 Task: Look for space in Qufu, China from 8th August, 2023 to 18th August, 2023 for 2 adults in price range Rs.10000 to Rs.14000. Place can be private room with 1  bedroom having 1 bed and 1 bathroom. Property type can be house, flat, guest house. Amenities needed are: wifi, TV, free parkinig on premises, gym, breakfast. Booking option can be shelf check-in. Required host language is Chinese (Simplified).
Action: Mouse pressed left at (449, 90)
Screenshot: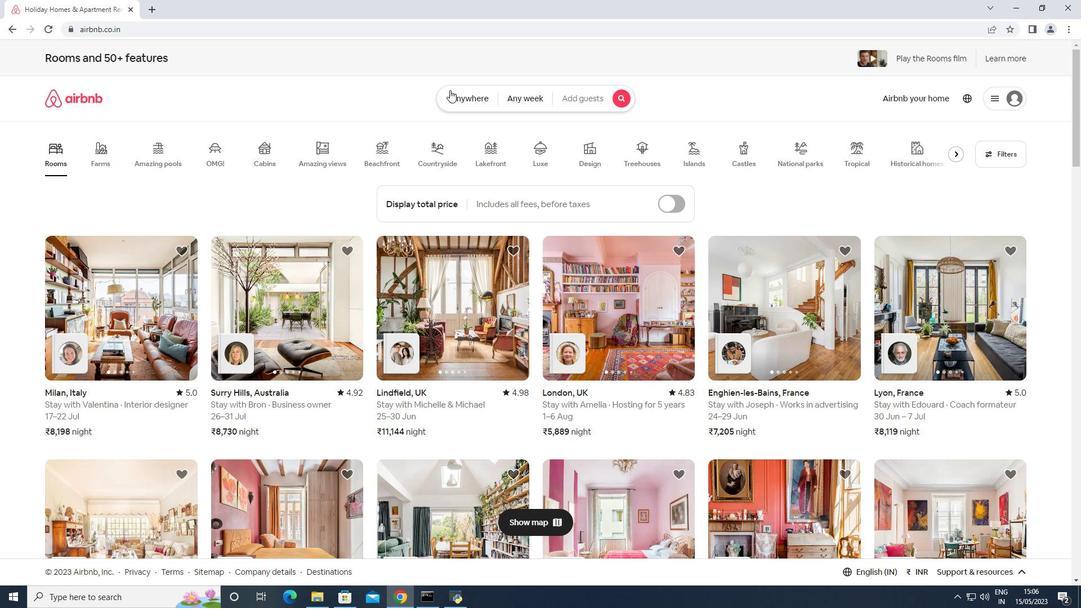 
Action: Mouse moved to (445, 132)
Screenshot: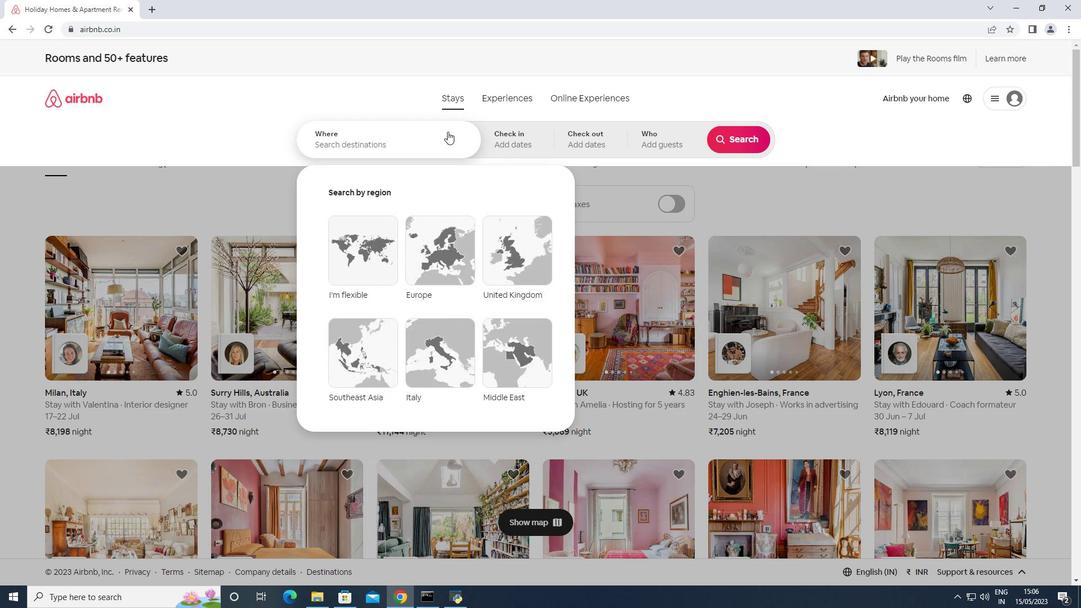 
Action: Mouse pressed left at (445, 132)
Screenshot: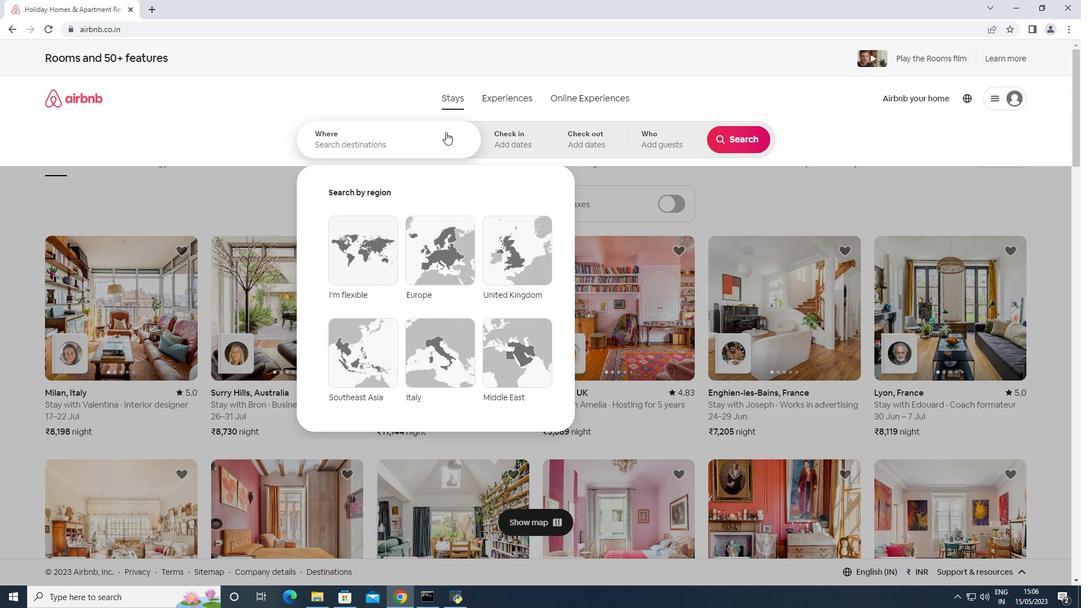 
Action: Key pressed <Key.shift><Key.shift><Key.shift><Key.shift><Key.shift><Key.shift><Key.shift><Key.shift>Qufu
Screenshot: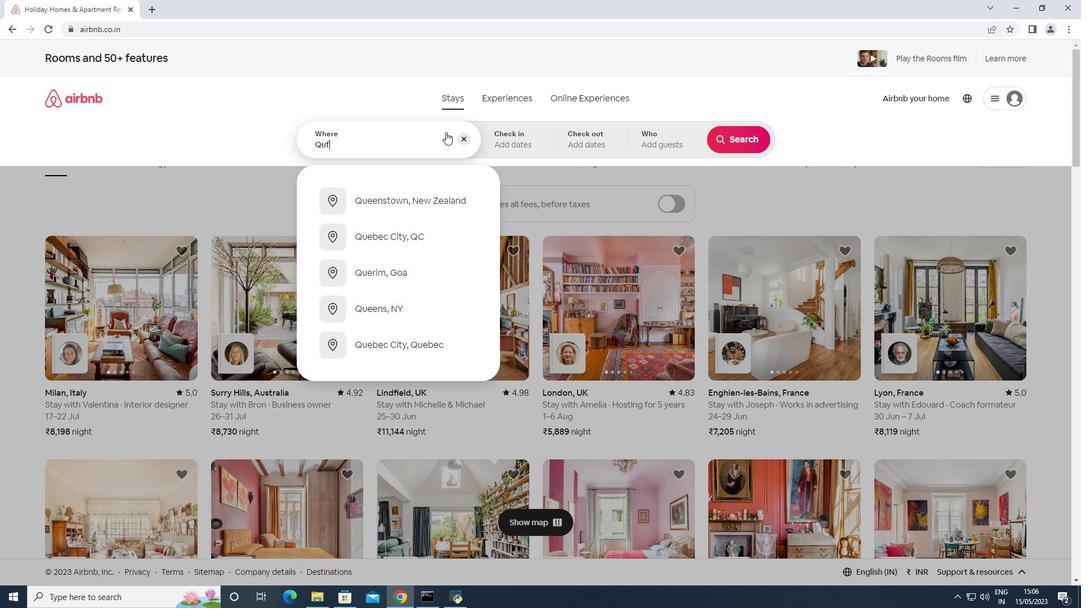 
Action: Mouse moved to (277, 224)
Screenshot: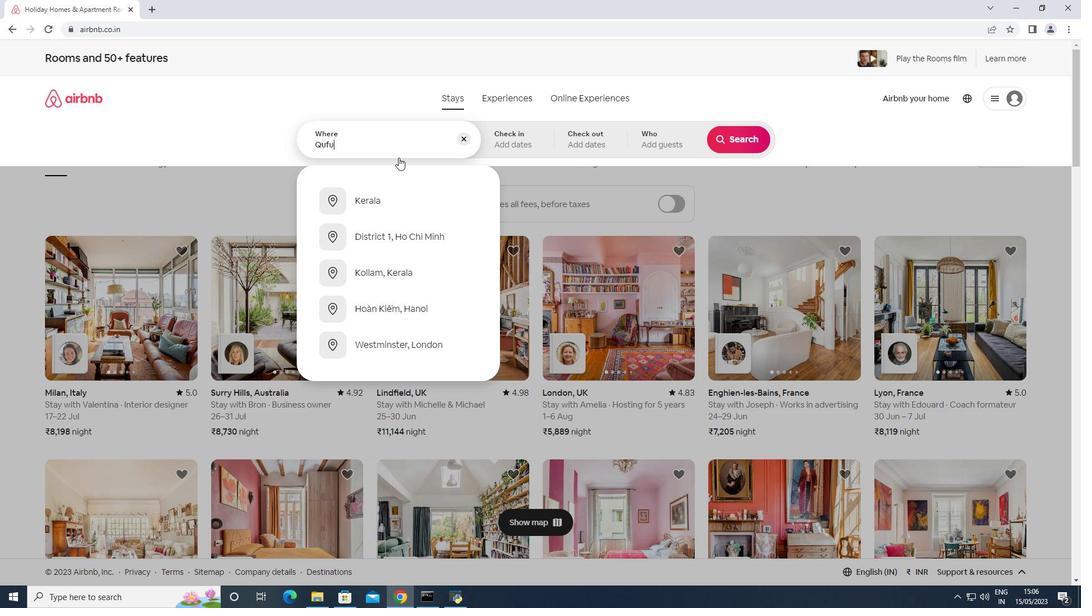 
Action: Key pressed ,<Key.shift><Key.shift><Key.shift><Key.shift><Key.shift><Key.shift><Key.shift><Key.shift><Key.shift><Key.shift><Key.shift><Key.shift><Key.shift><Key.shift>China
Screenshot: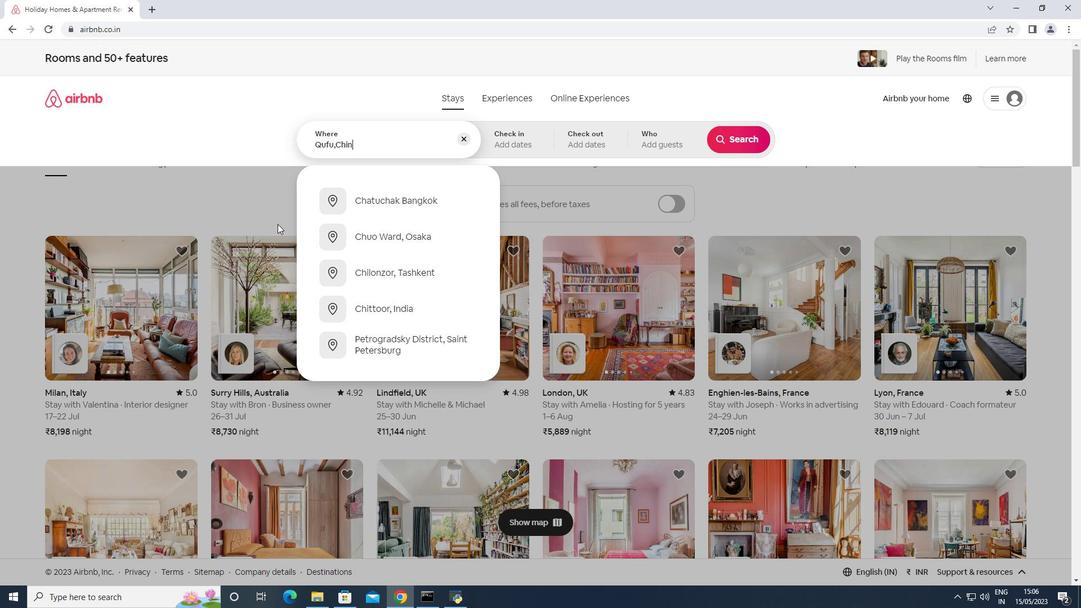 
Action: Mouse moved to (531, 128)
Screenshot: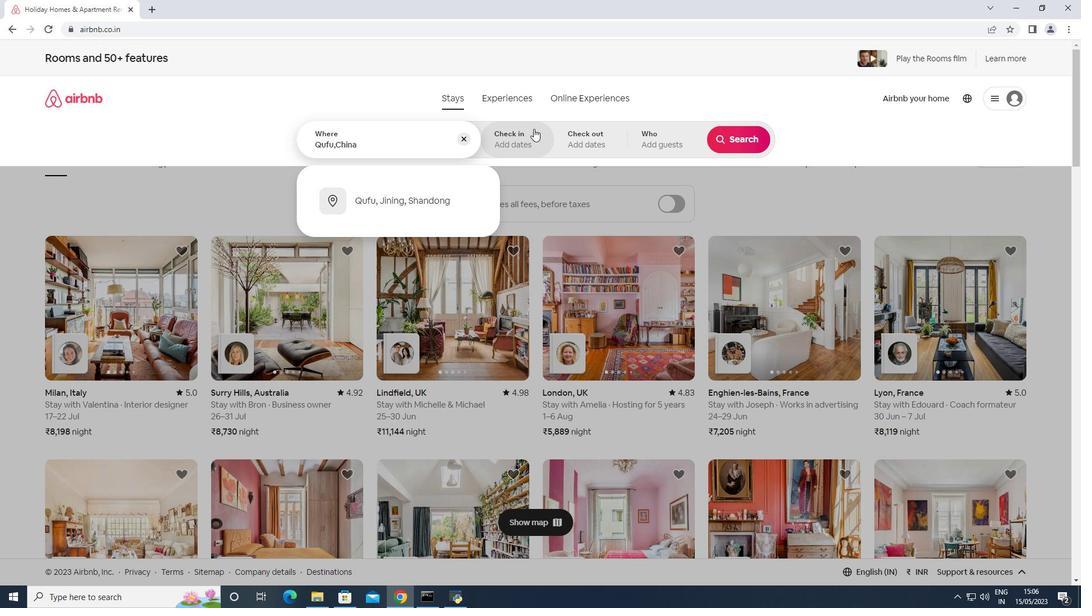 
Action: Mouse pressed left at (531, 128)
Screenshot: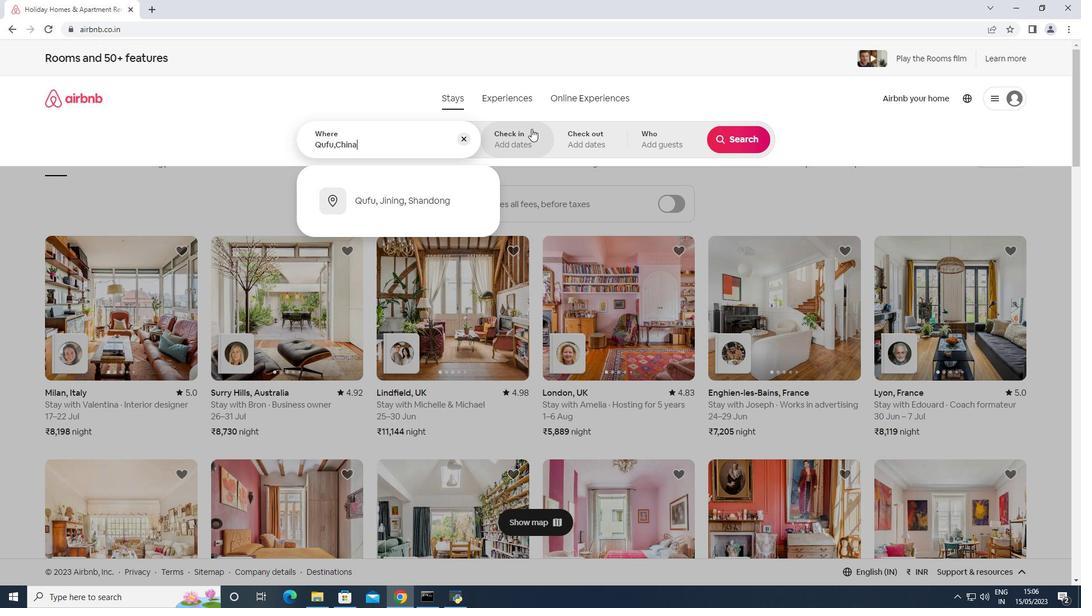 
Action: Mouse moved to (736, 227)
Screenshot: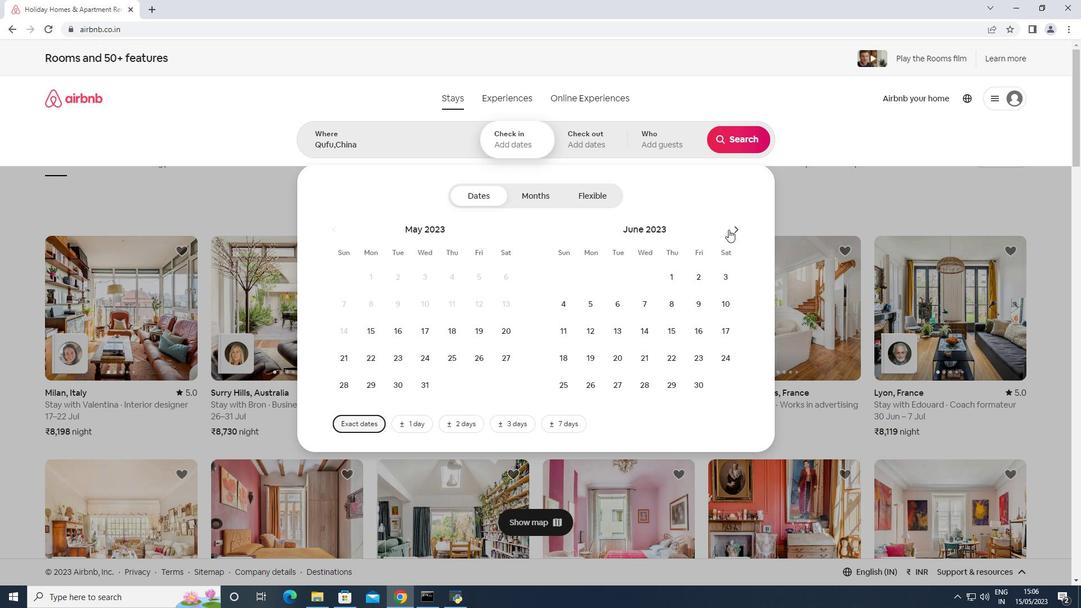 
Action: Mouse pressed left at (736, 227)
Screenshot: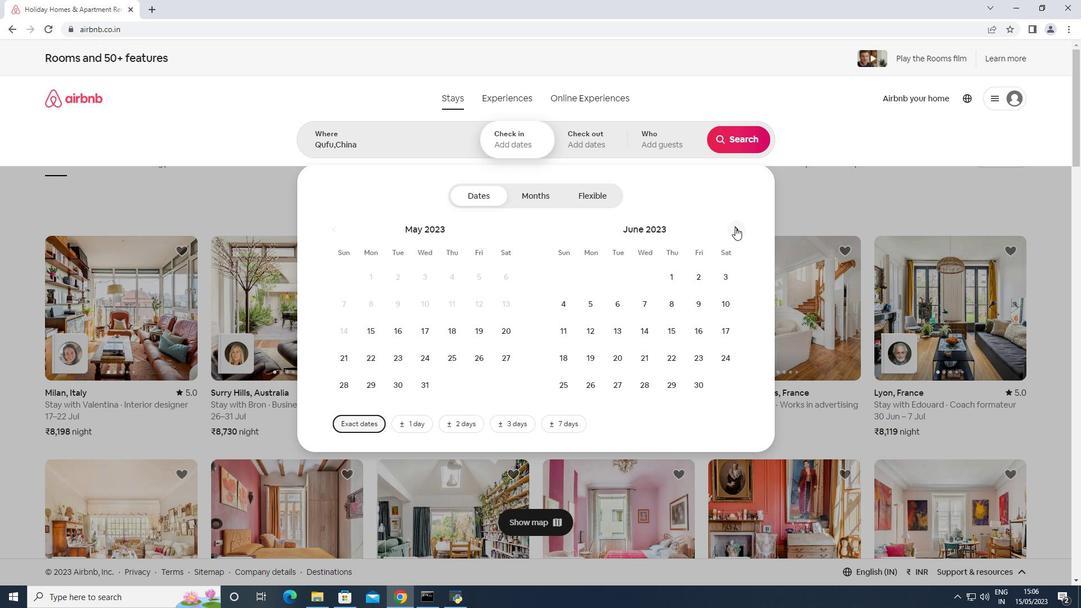 
Action: Mouse pressed left at (736, 227)
Screenshot: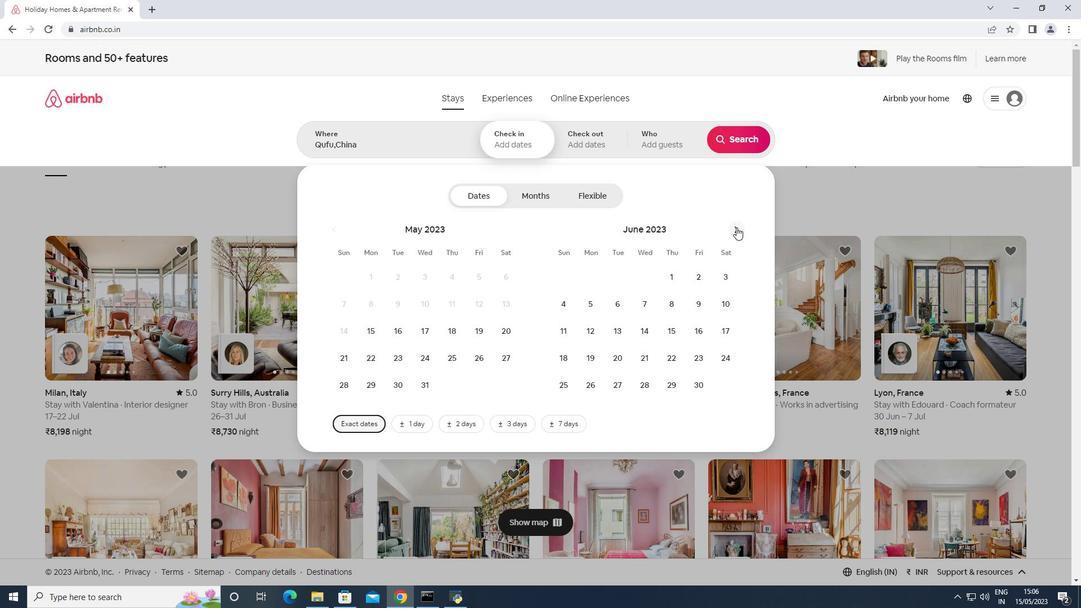 
Action: Mouse pressed left at (736, 227)
Screenshot: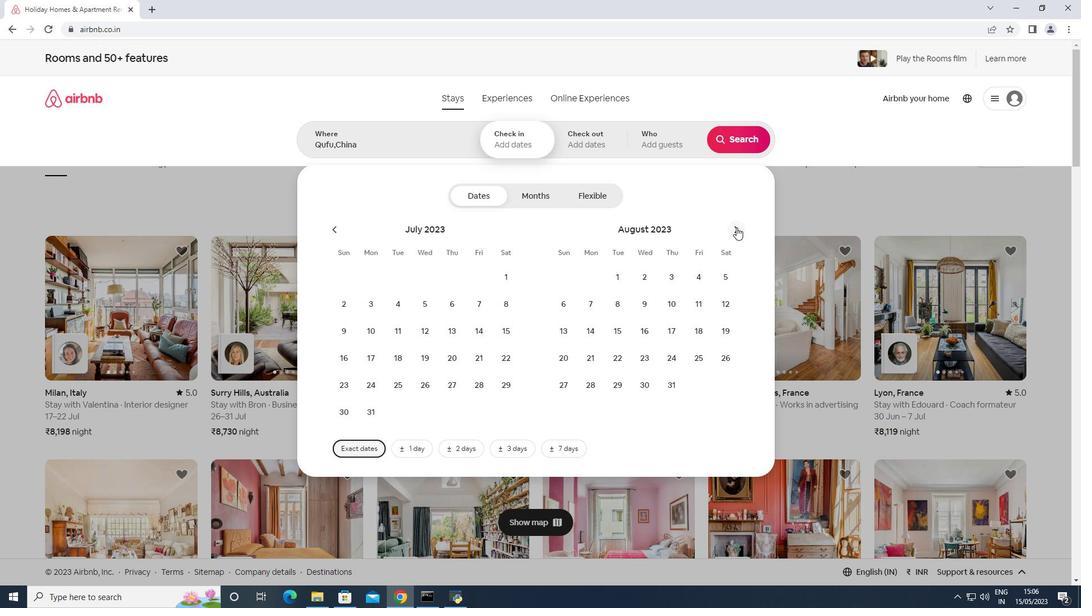 
Action: Mouse moved to (394, 296)
Screenshot: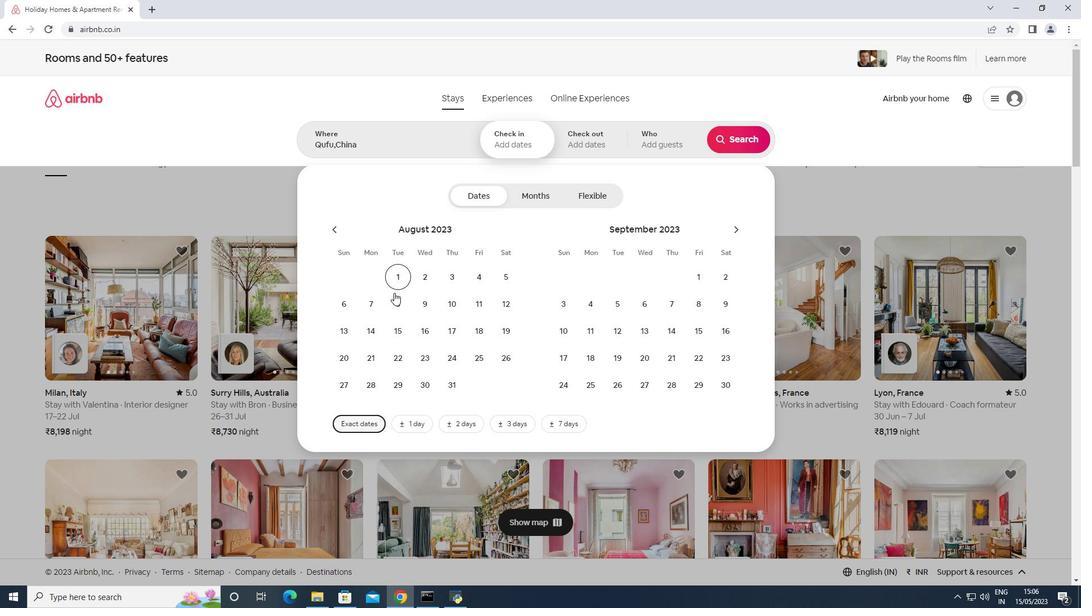 
Action: Mouse pressed left at (394, 296)
Screenshot: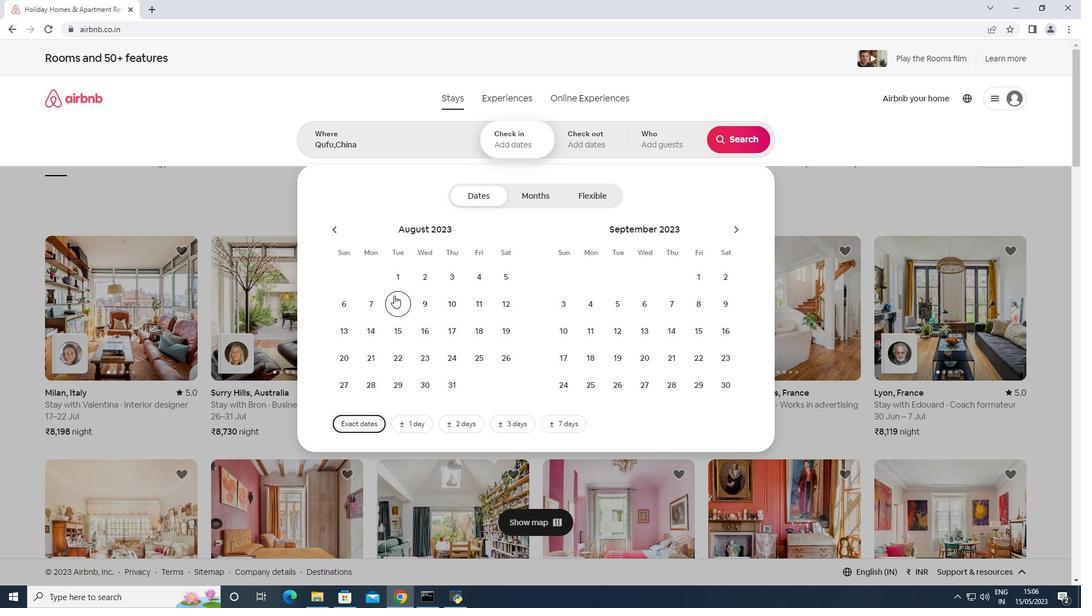 
Action: Mouse moved to (472, 326)
Screenshot: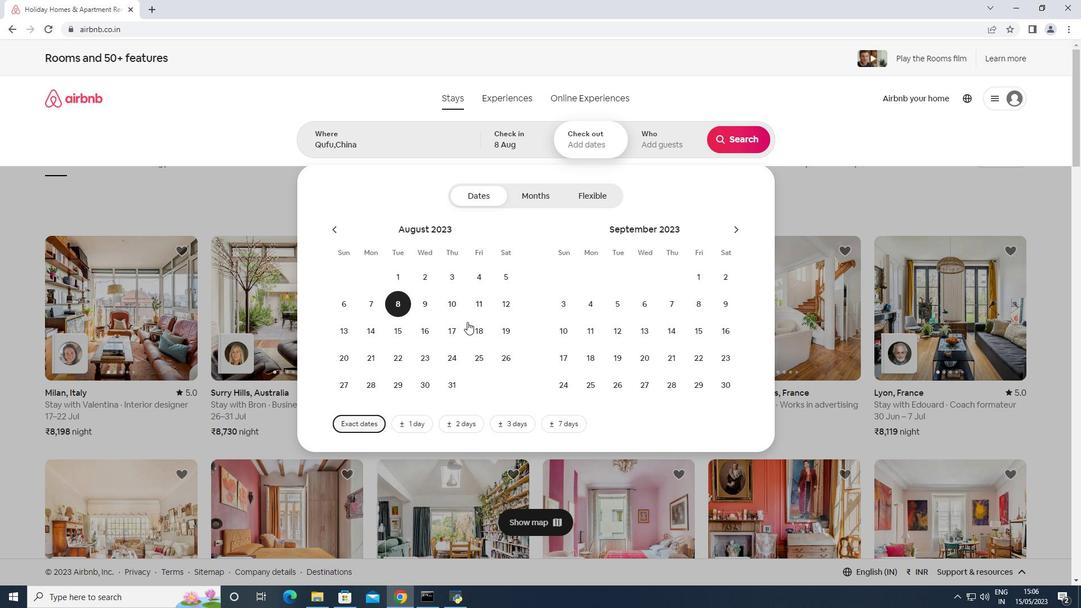
Action: Mouse pressed left at (472, 326)
Screenshot: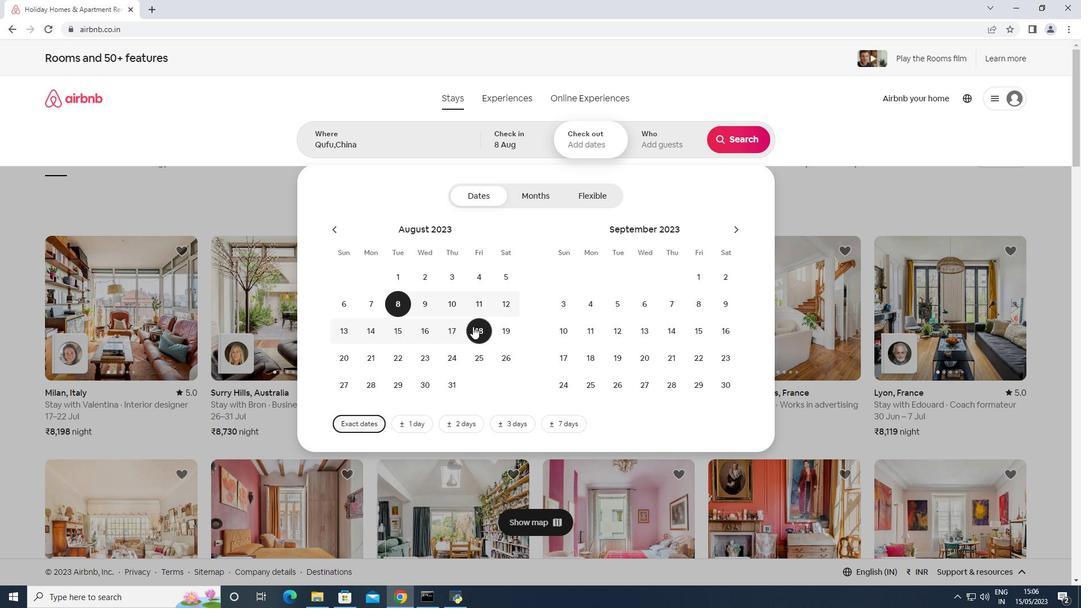 
Action: Mouse moved to (667, 141)
Screenshot: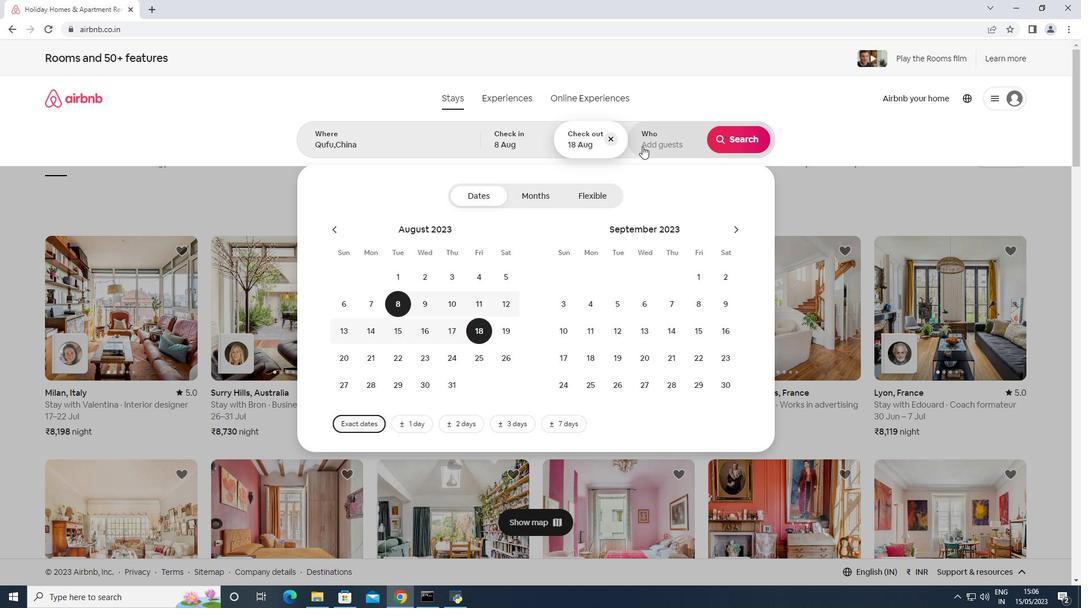 
Action: Mouse pressed left at (667, 141)
Screenshot: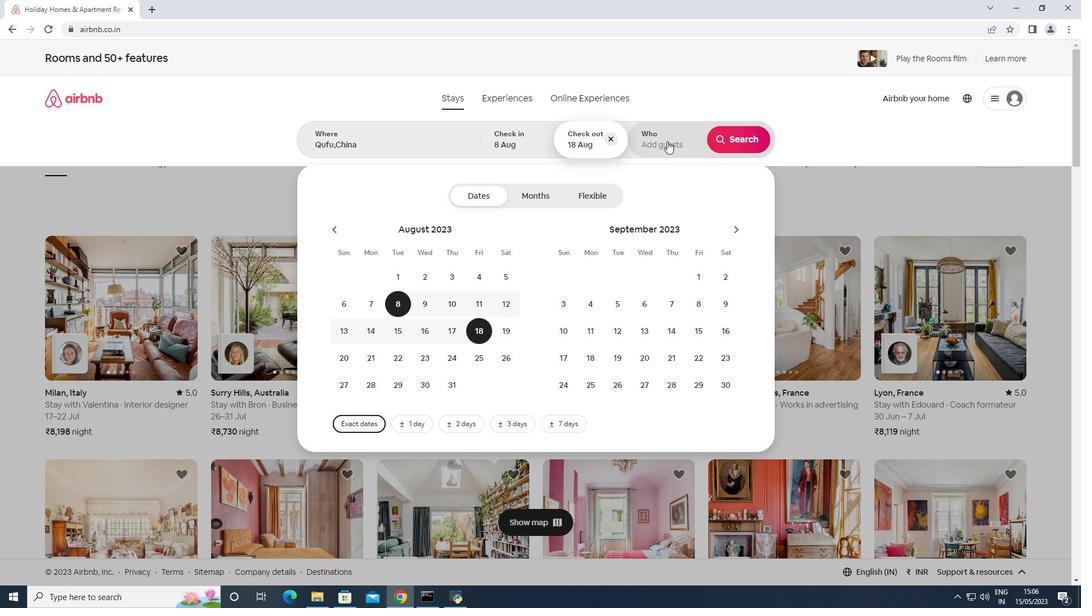 
Action: Mouse moved to (738, 196)
Screenshot: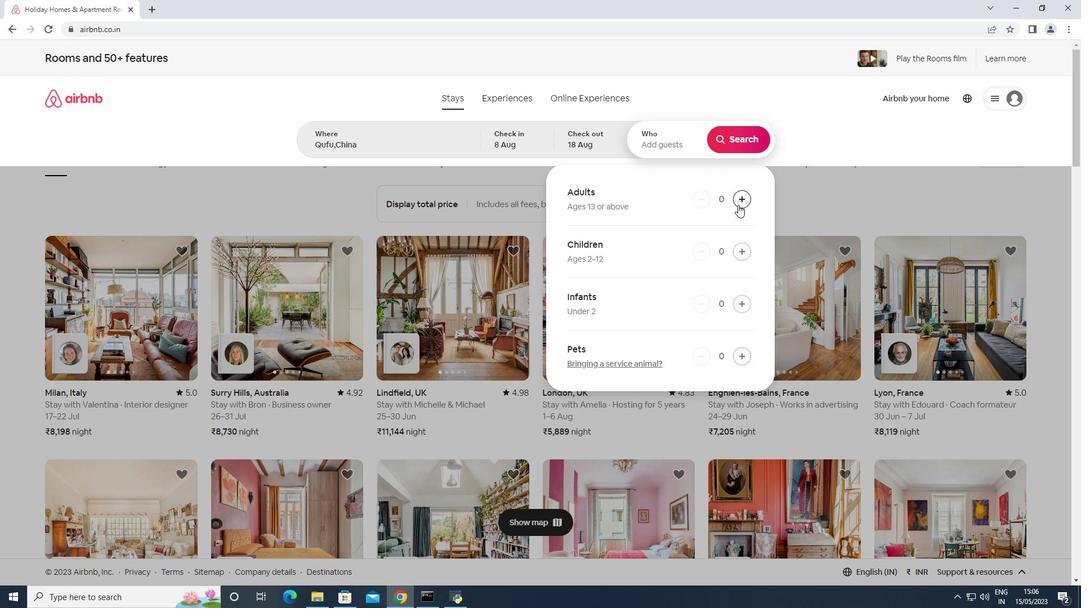 
Action: Mouse pressed left at (738, 196)
Screenshot: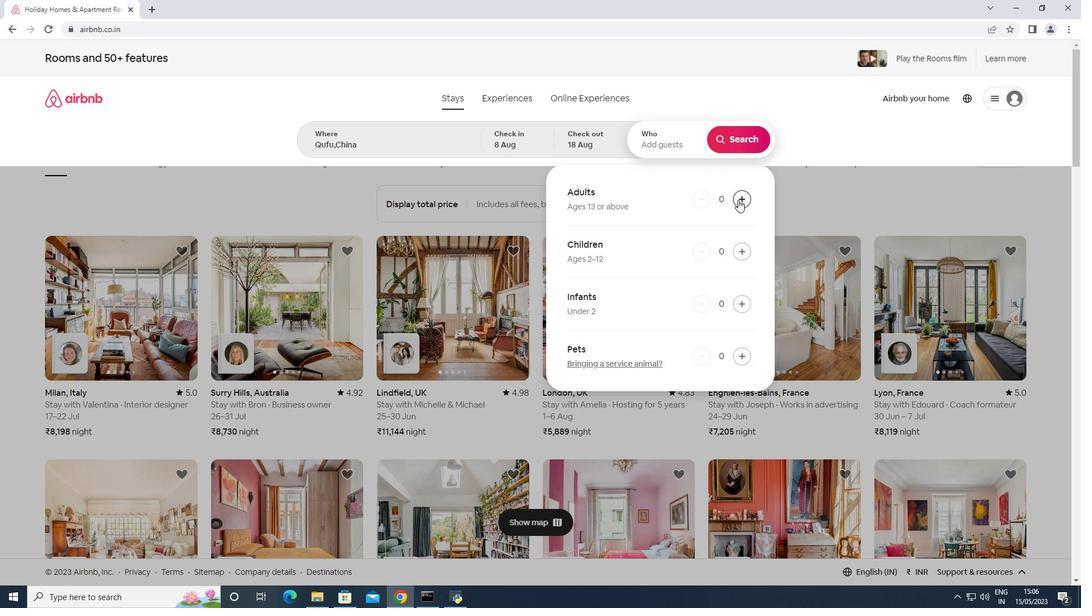 
Action: Mouse moved to (738, 195)
Screenshot: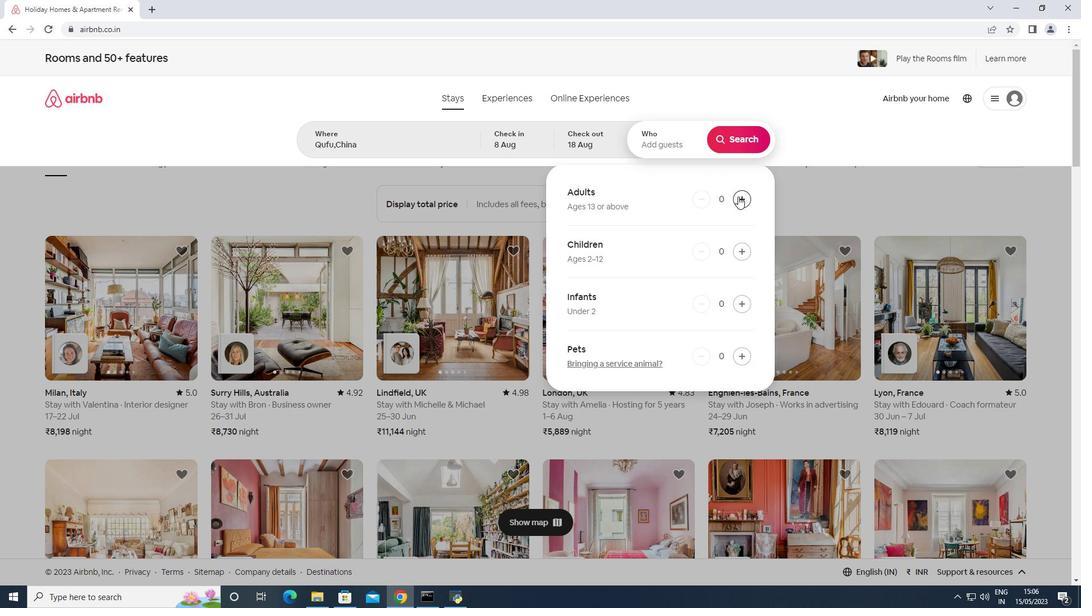
Action: Mouse pressed left at (738, 195)
Screenshot: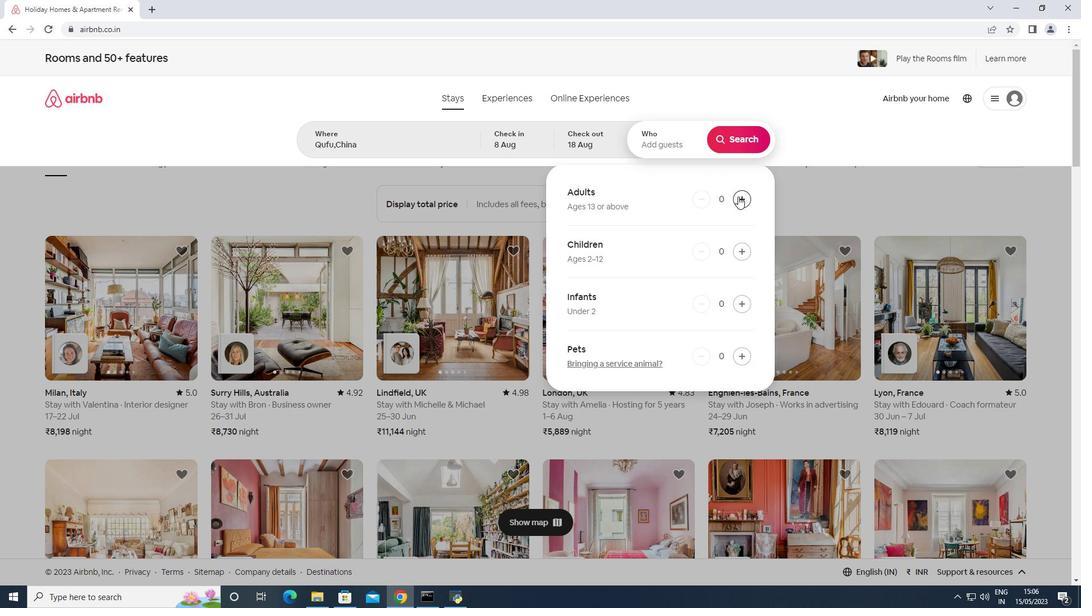 
Action: Mouse moved to (739, 138)
Screenshot: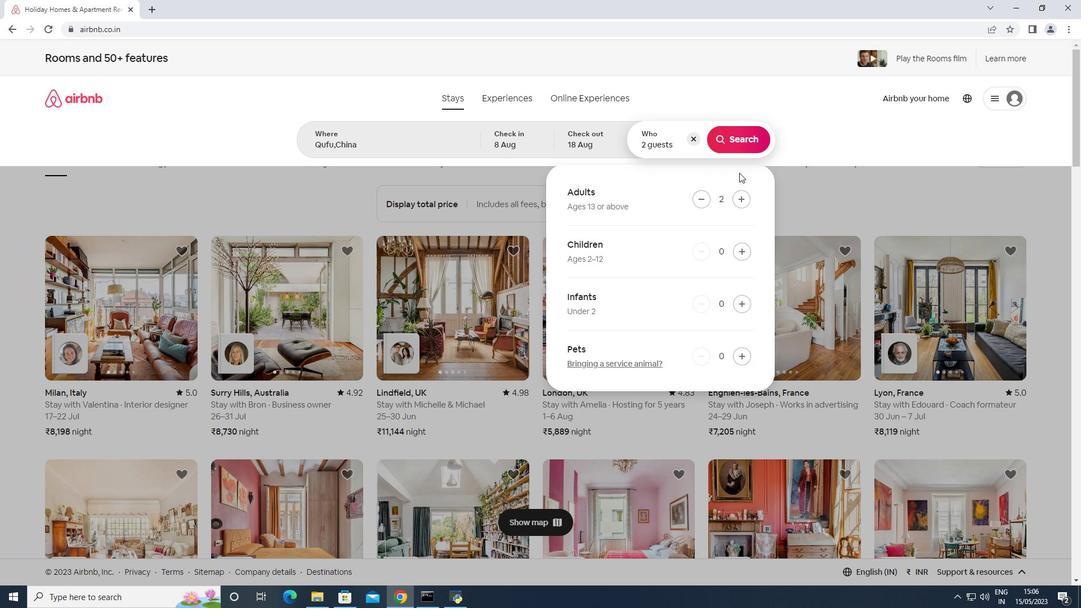 
Action: Mouse pressed left at (739, 138)
Screenshot: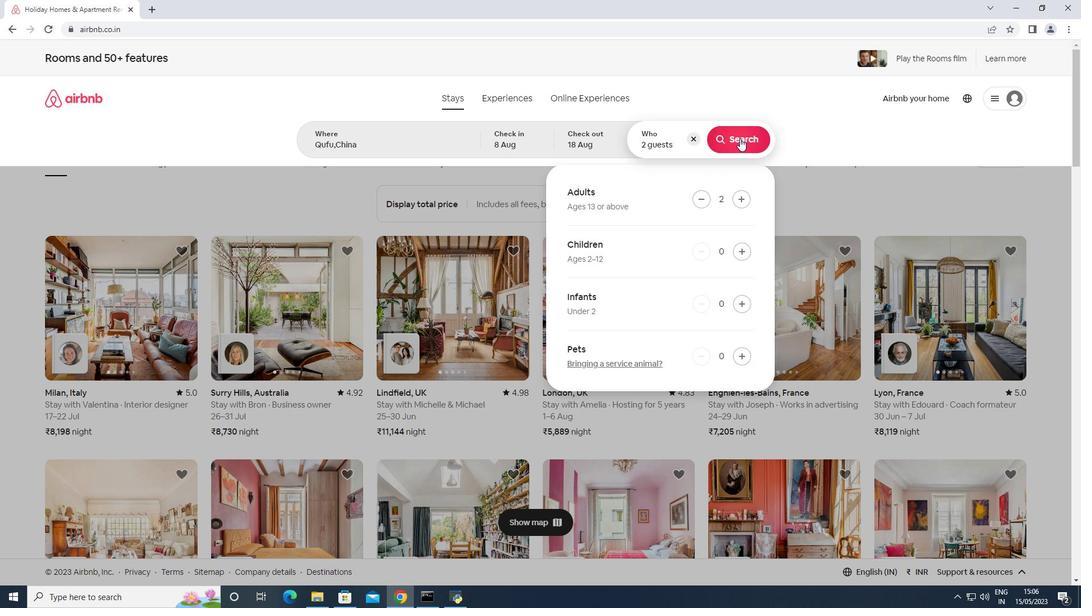 
Action: Mouse moved to (1039, 106)
Screenshot: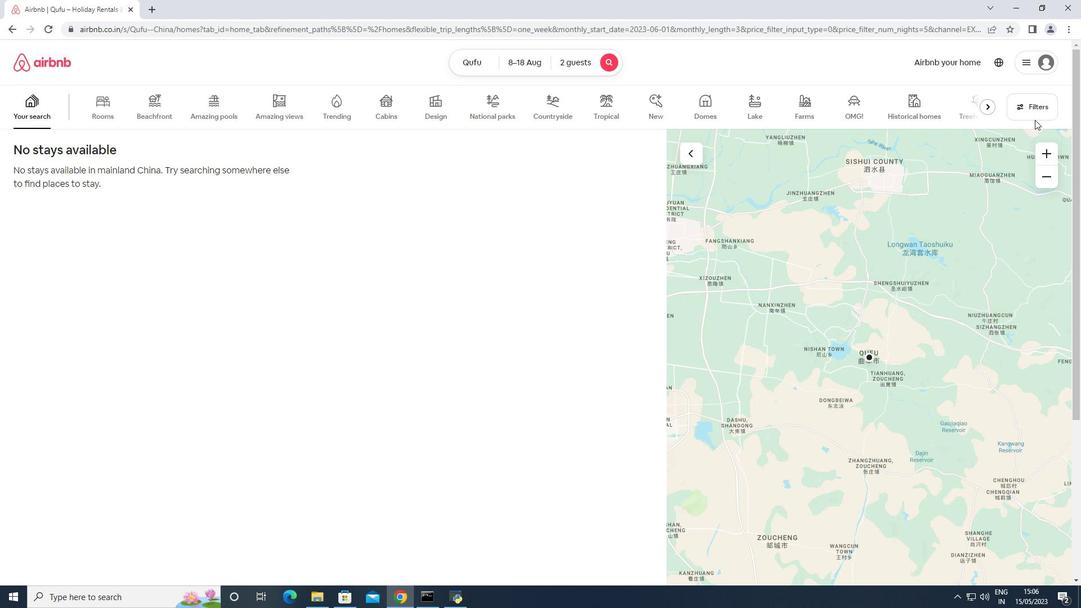 
Action: Mouse pressed left at (1039, 106)
Screenshot: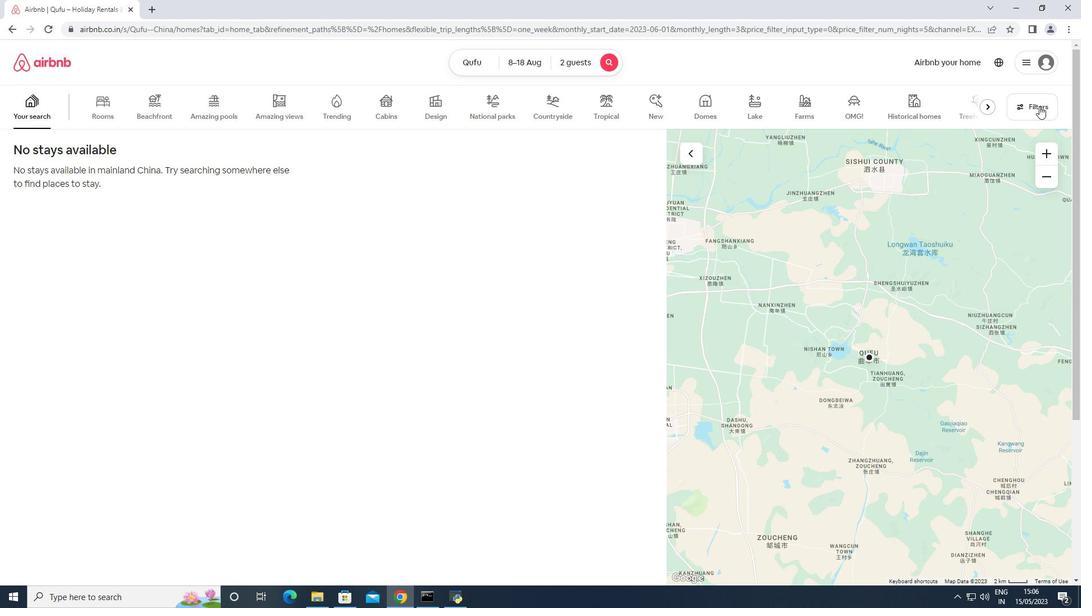 
Action: Mouse moved to (385, 382)
Screenshot: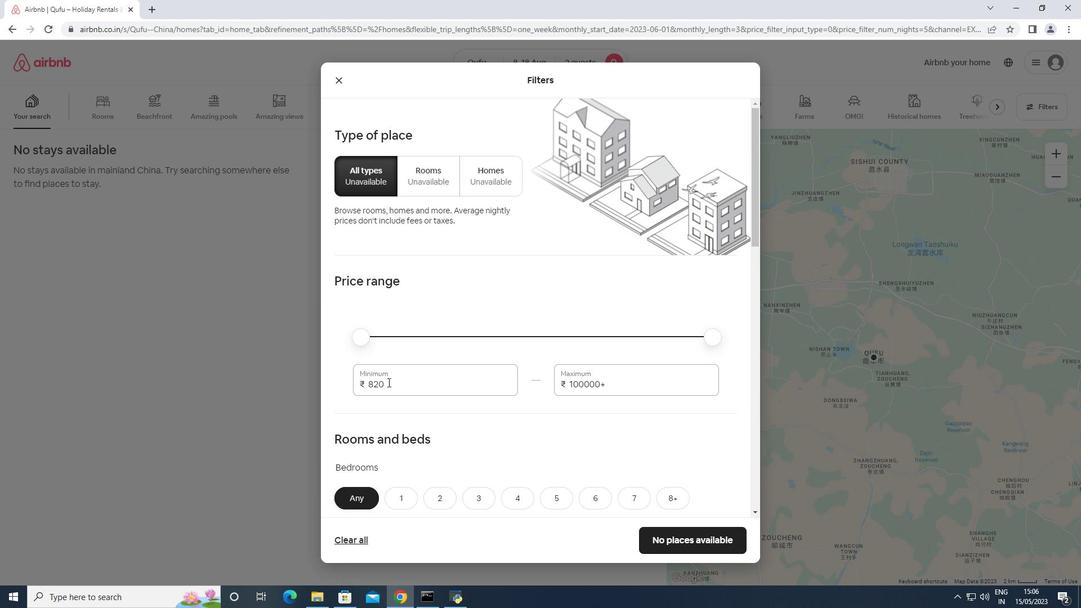 
Action: Mouse pressed left at (385, 382)
Screenshot: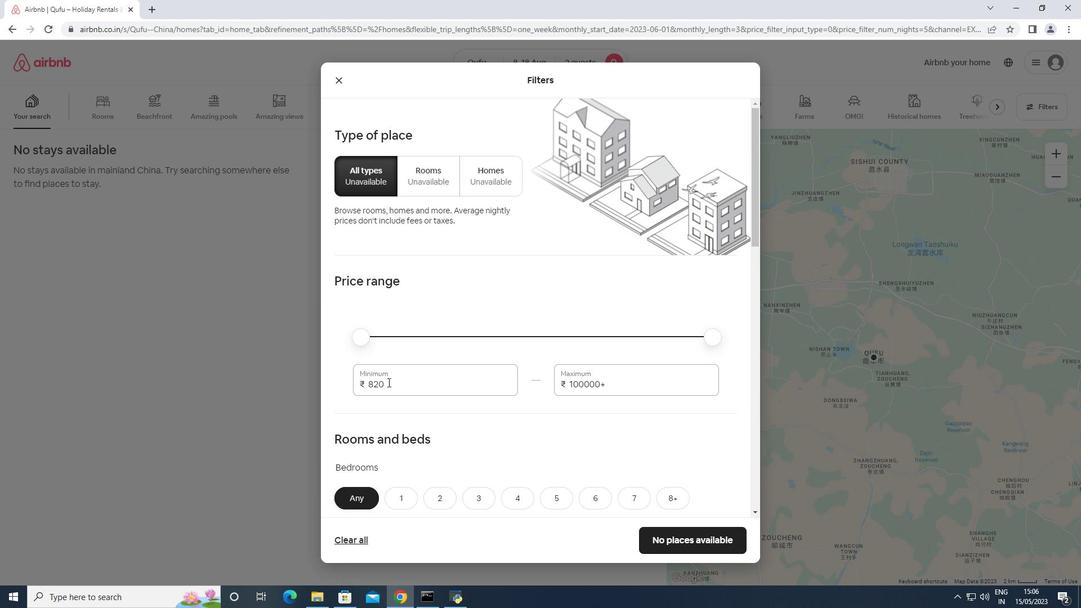 
Action: Mouse moved to (368, 382)
Screenshot: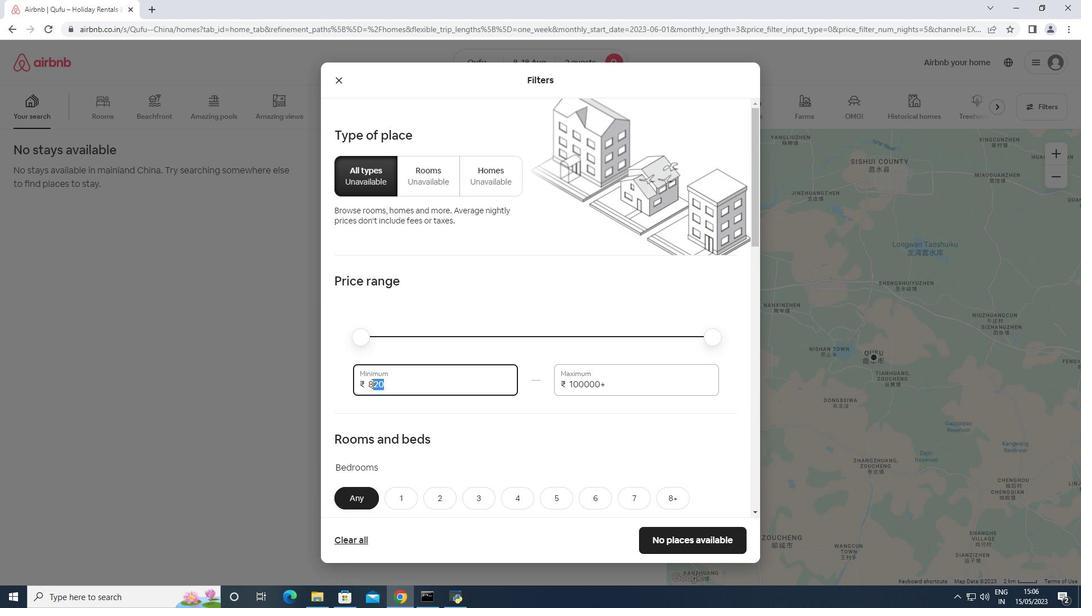 
Action: Key pressed 10000
Screenshot: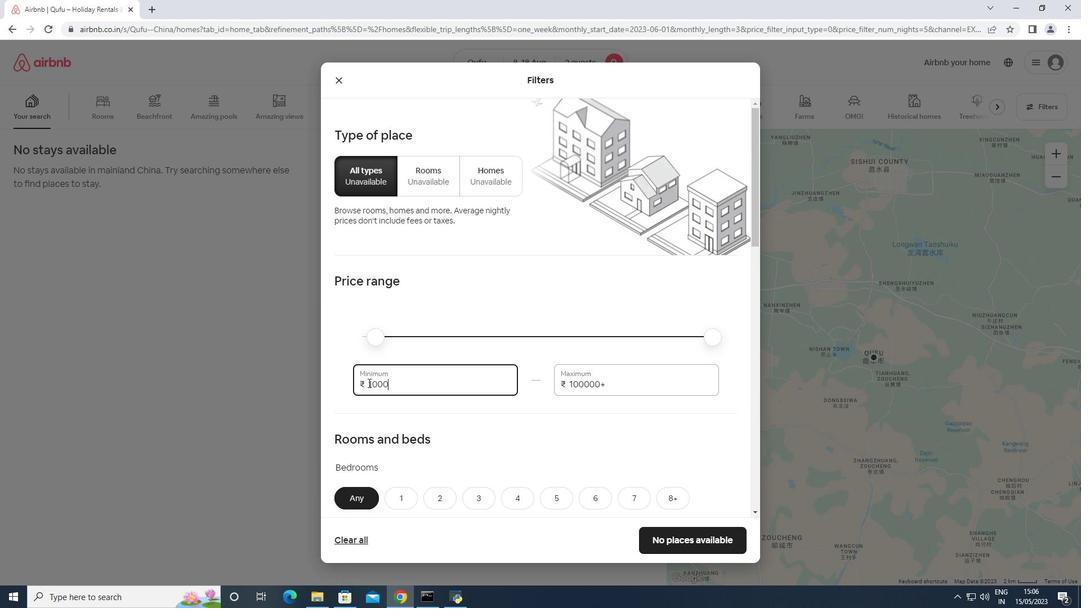 
Action: Mouse moved to (613, 385)
Screenshot: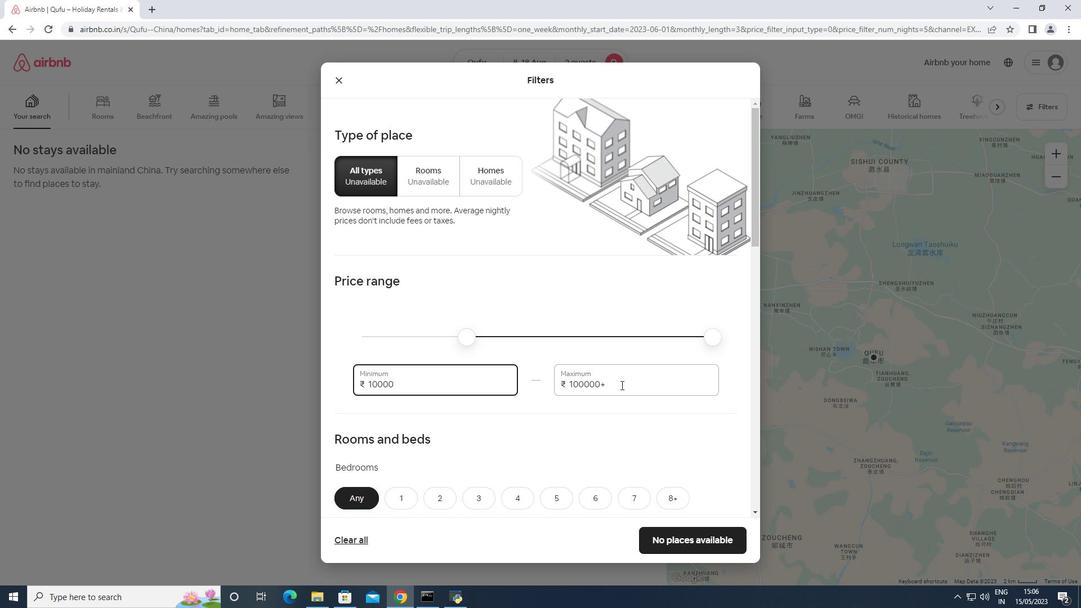
Action: Mouse pressed left at (613, 385)
Screenshot: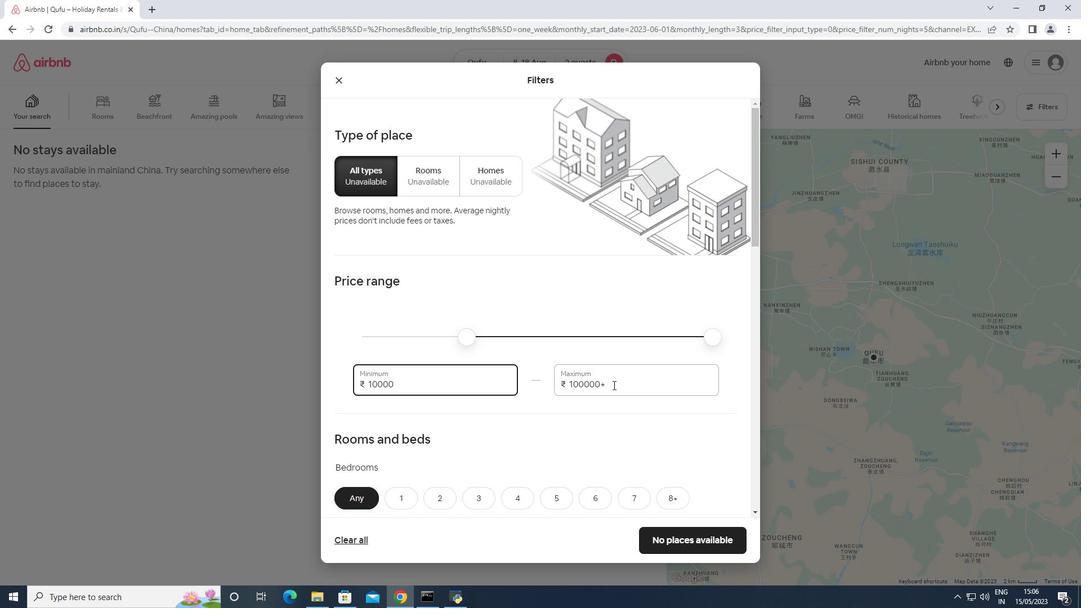 
Action: Mouse moved to (558, 385)
Screenshot: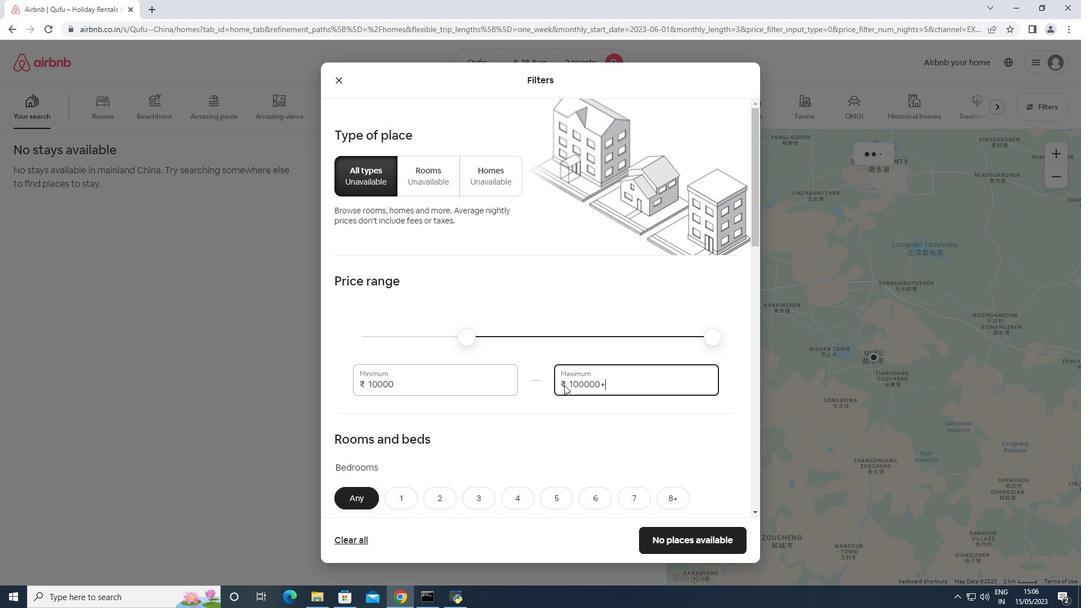 
Action: Key pressed 14000
Screenshot: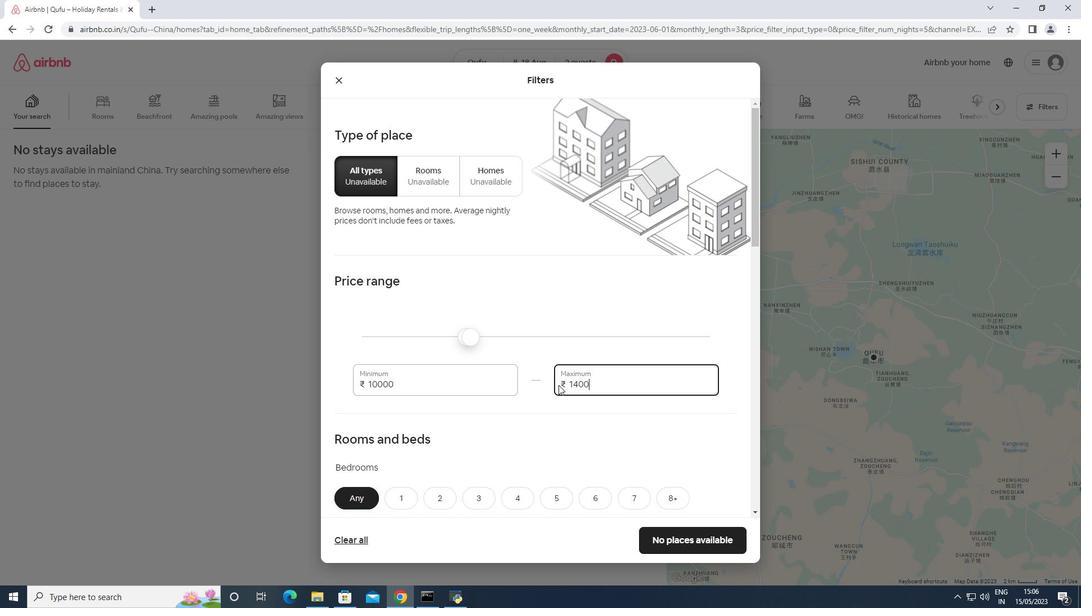 
Action: Mouse moved to (539, 393)
Screenshot: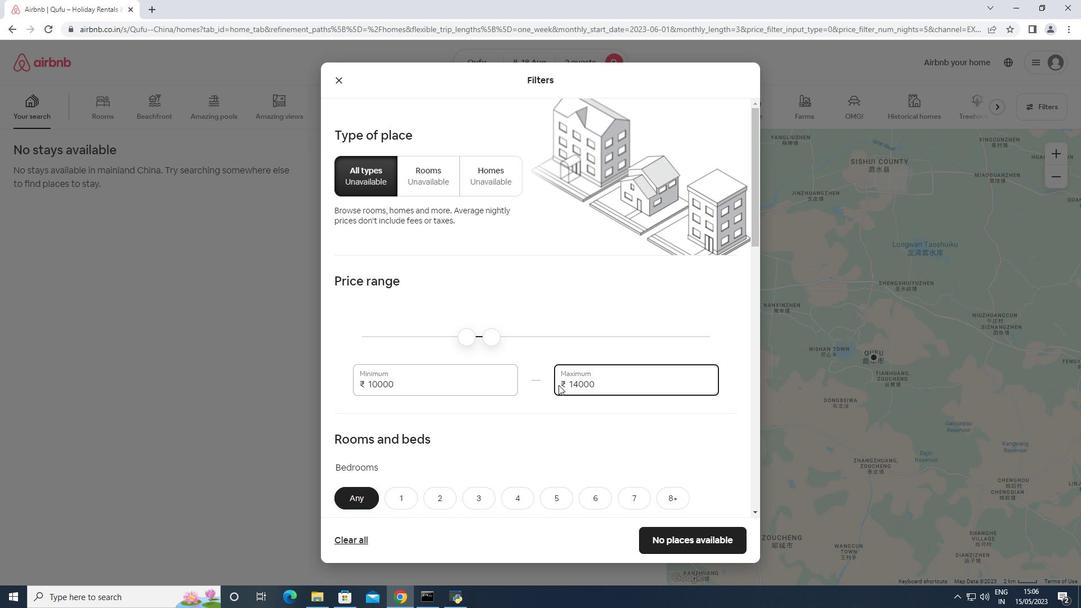 
Action: Mouse scrolled (539, 392) with delta (0, 0)
Screenshot: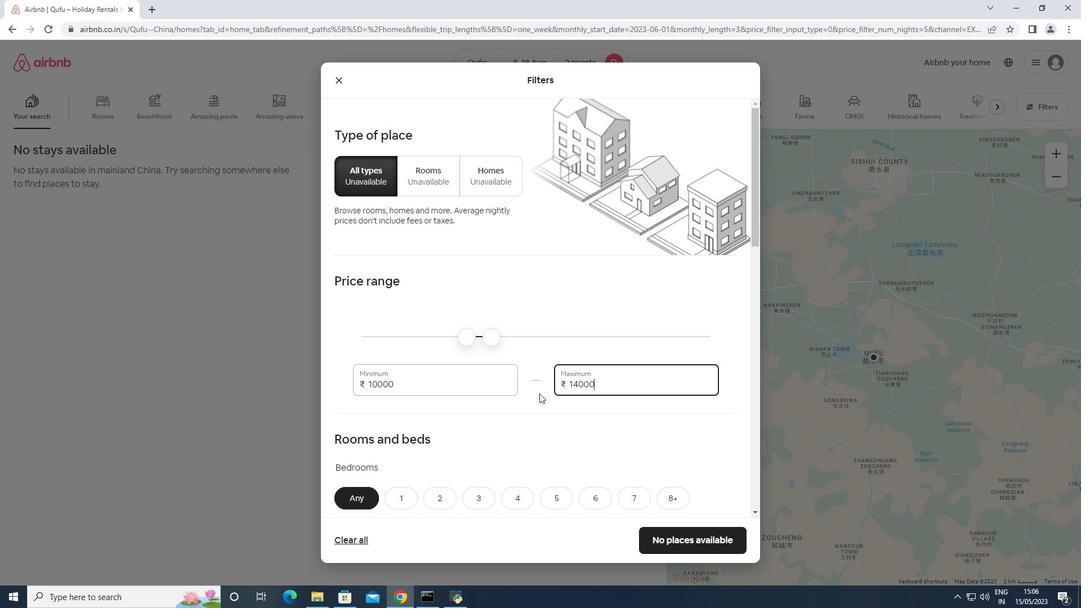 
Action: Mouse scrolled (539, 392) with delta (0, 0)
Screenshot: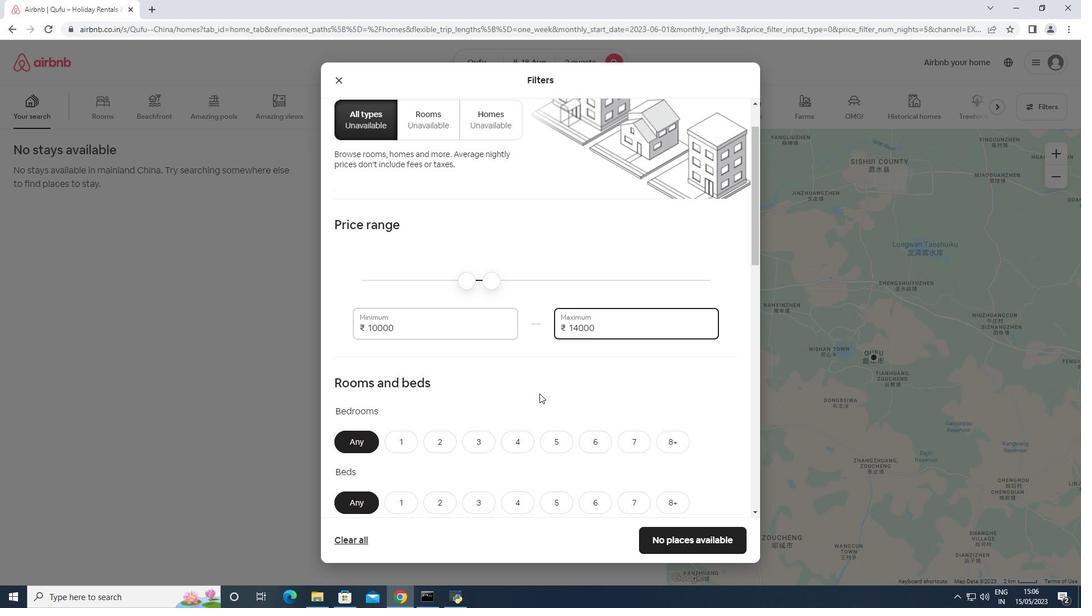 
Action: Mouse moved to (529, 372)
Screenshot: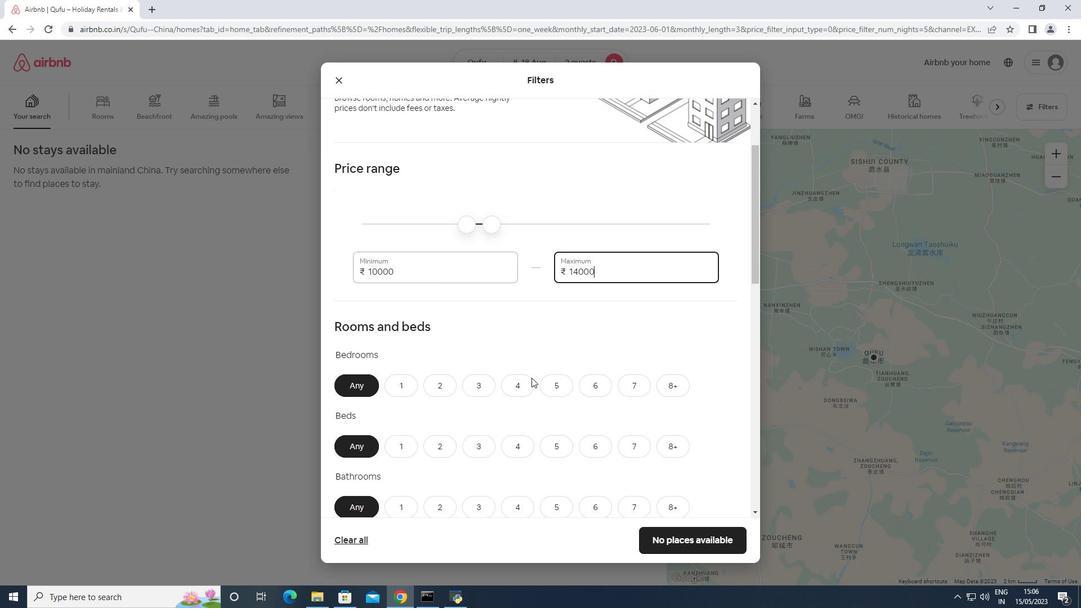 
Action: Mouse scrolled (529, 372) with delta (0, 0)
Screenshot: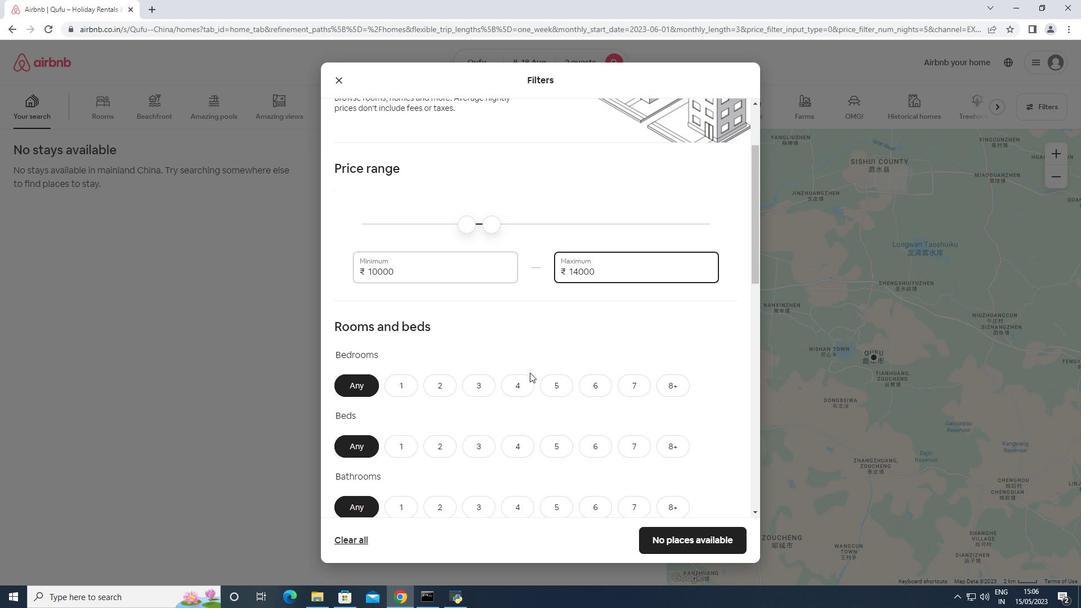 
Action: Mouse scrolled (529, 372) with delta (0, 0)
Screenshot: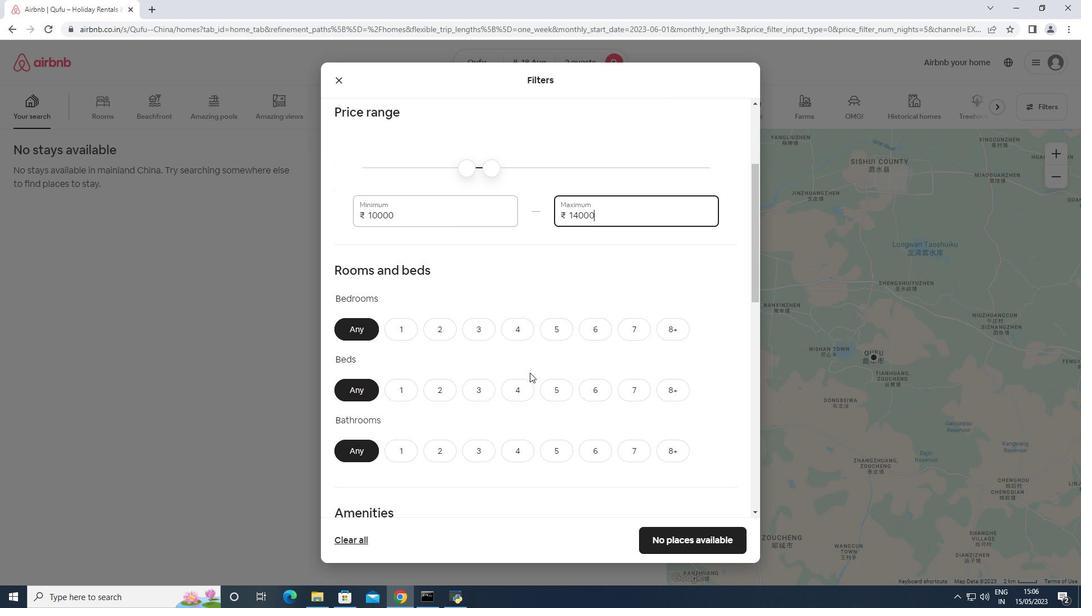 
Action: Mouse moved to (526, 365)
Screenshot: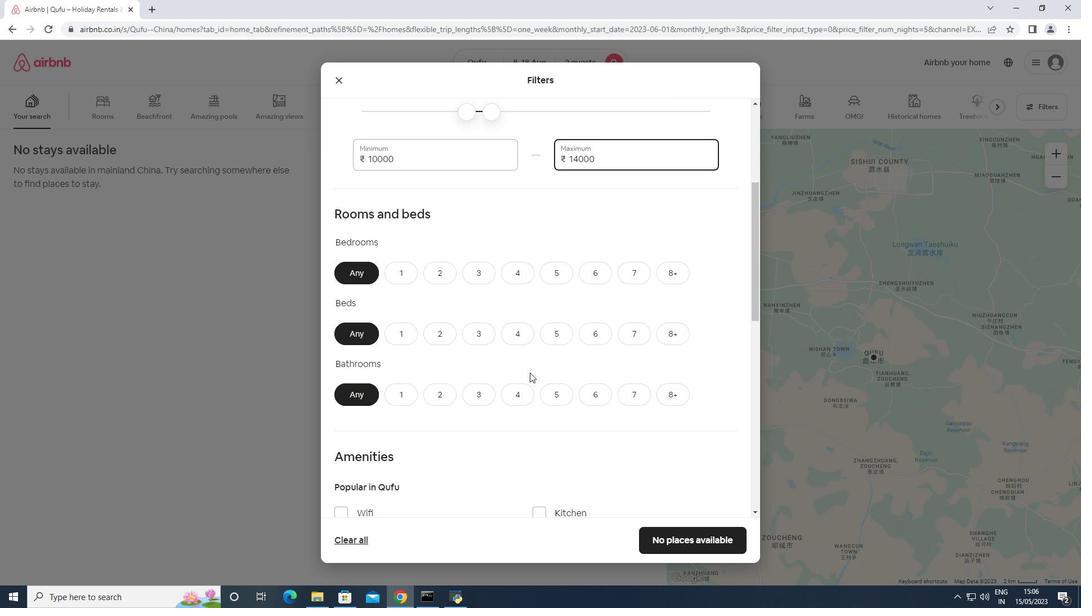 
Action: Mouse scrolled (526, 365) with delta (0, 0)
Screenshot: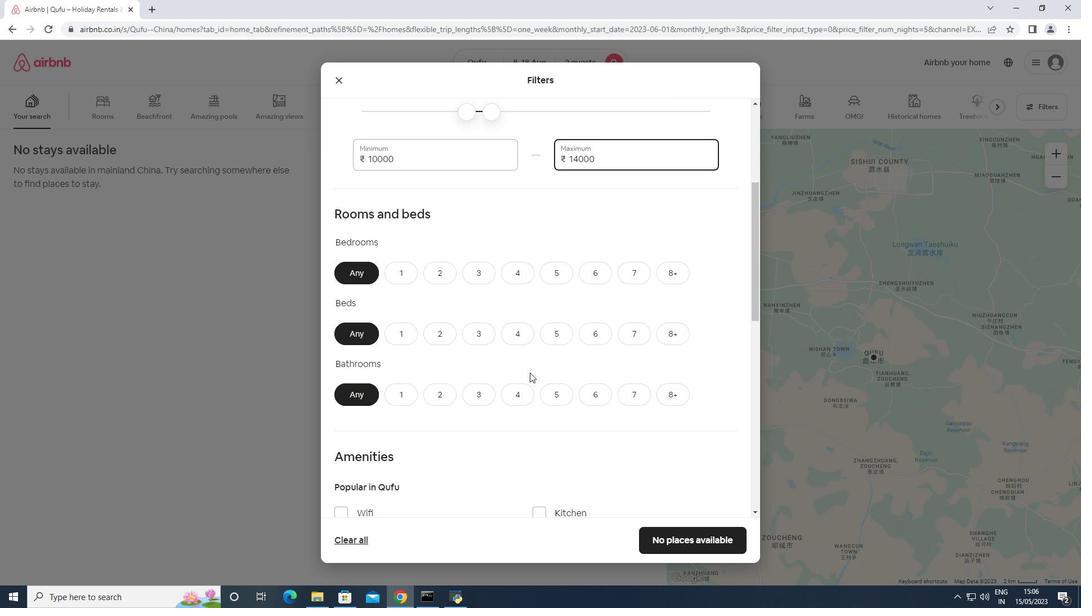 
Action: Mouse moved to (414, 210)
Screenshot: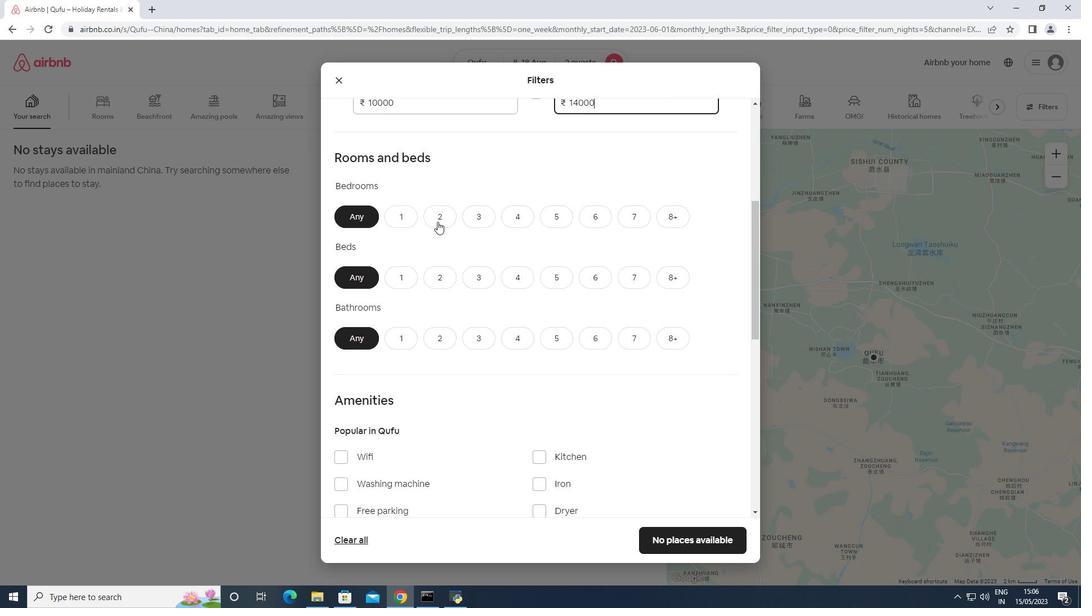 
Action: Mouse pressed left at (414, 210)
Screenshot: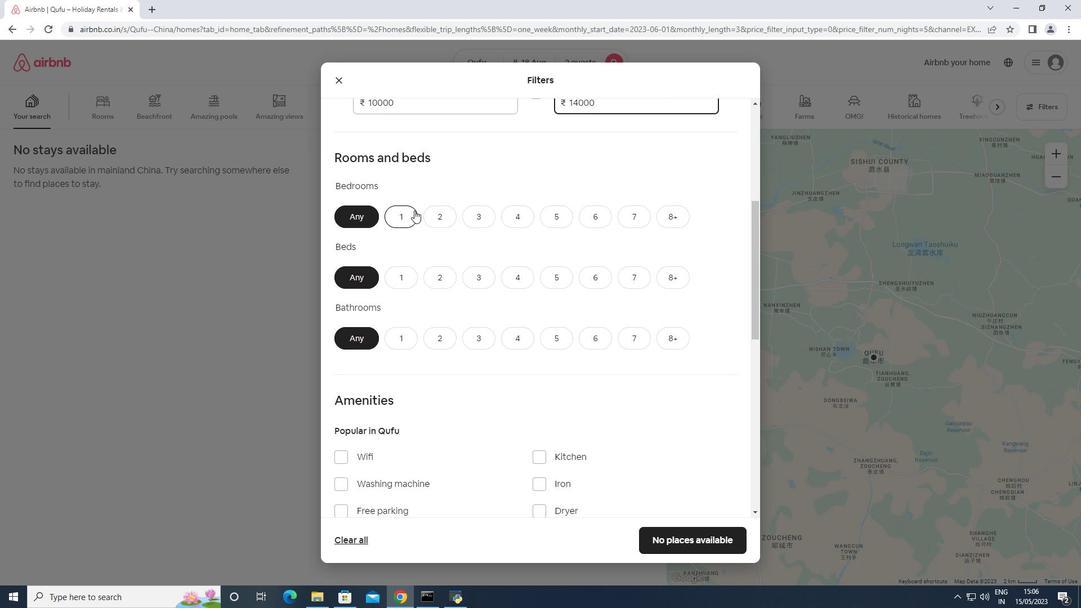 
Action: Mouse moved to (395, 274)
Screenshot: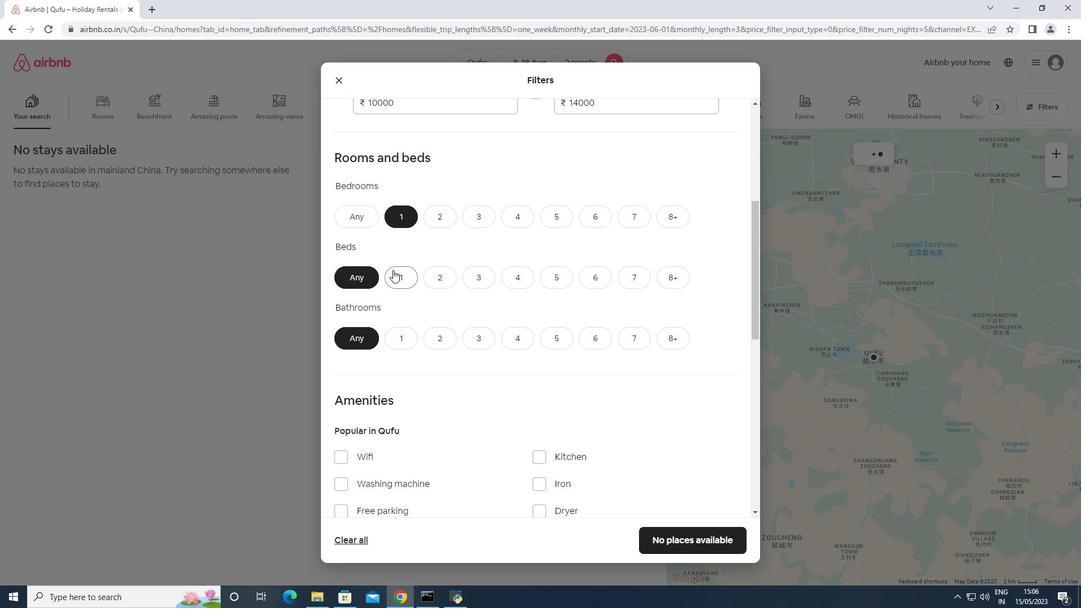 
Action: Mouse pressed left at (395, 274)
Screenshot: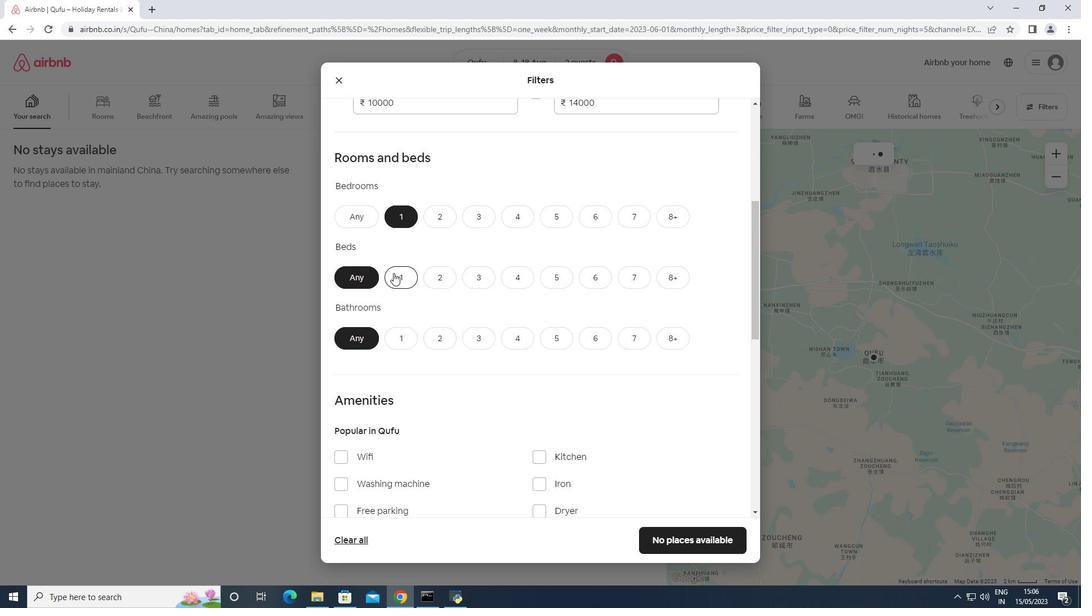 
Action: Mouse moved to (398, 338)
Screenshot: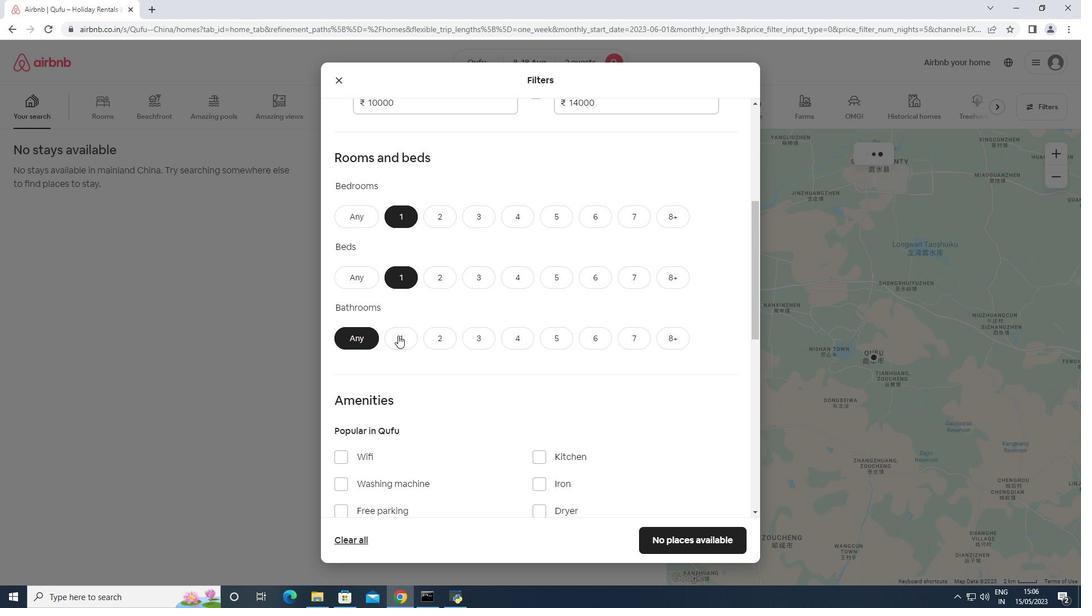 
Action: Mouse pressed left at (398, 338)
Screenshot: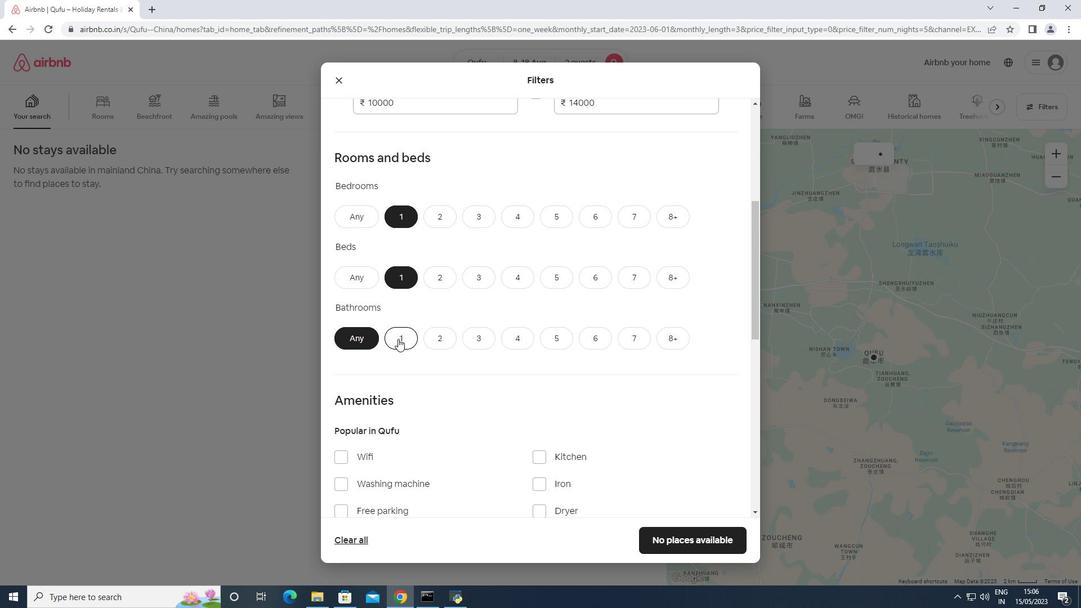 
Action: Mouse moved to (482, 265)
Screenshot: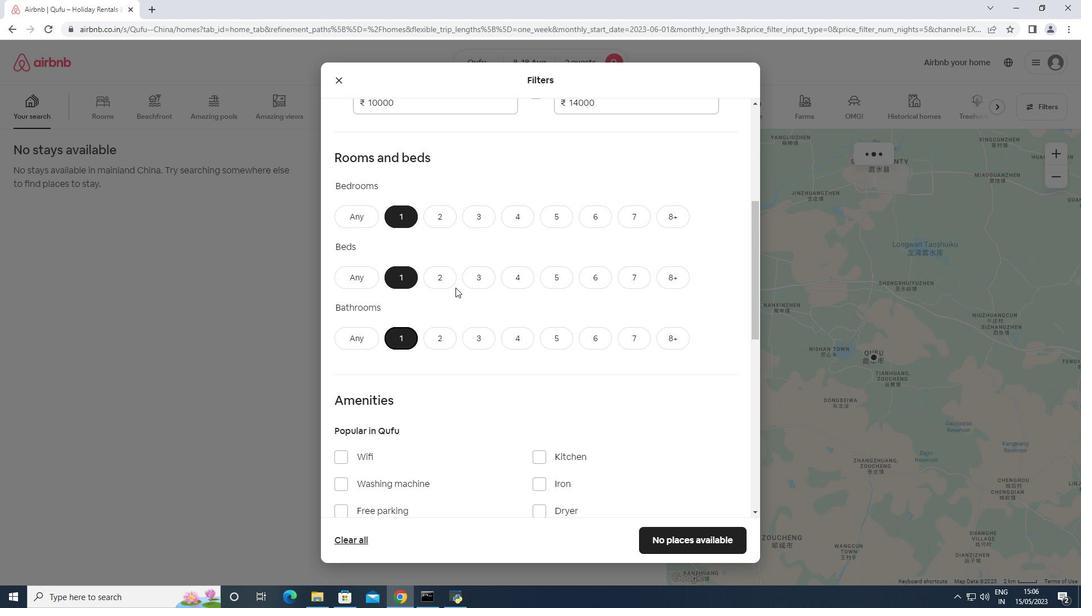 
Action: Mouse scrolled (482, 264) with delta (0, 0)
Screenshot: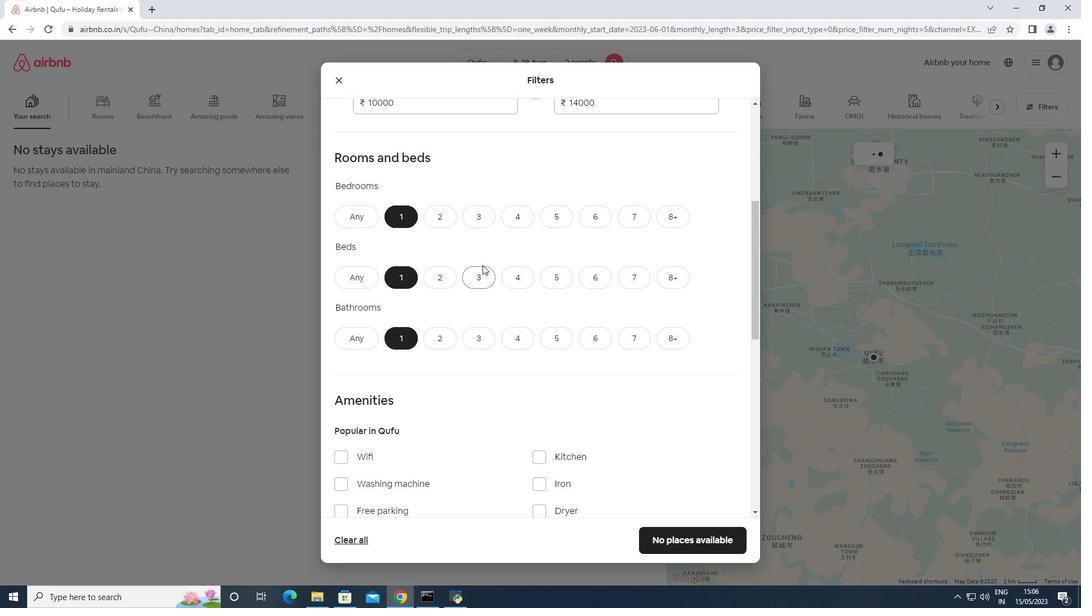 
Action: Mouse scrolled (482, 264) with delta (0, 0)
Screenshot: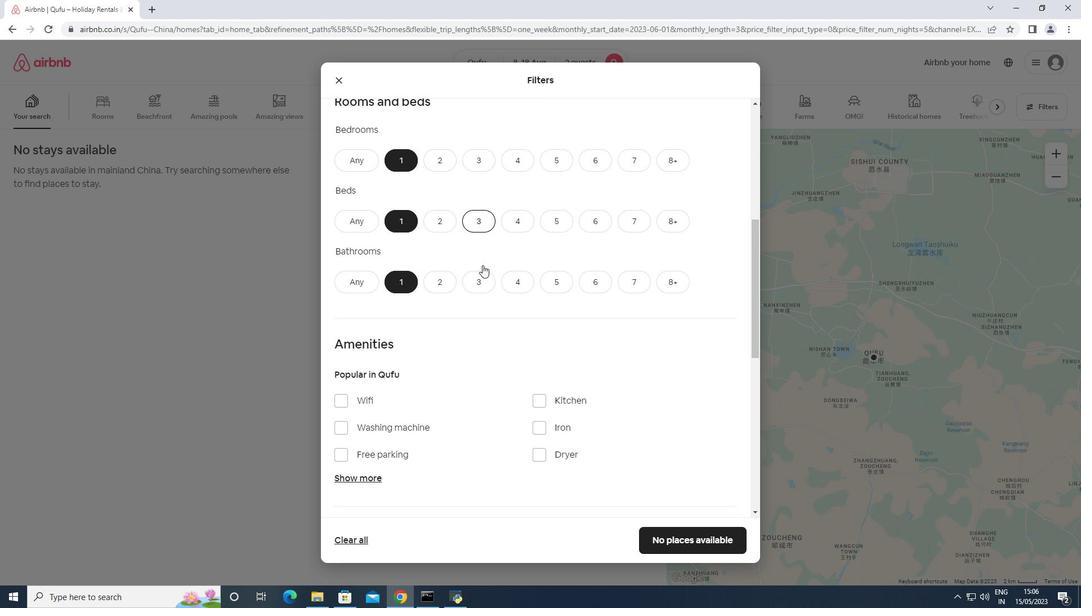 
Action: Mouse moved to (430, 307)
Screenshot: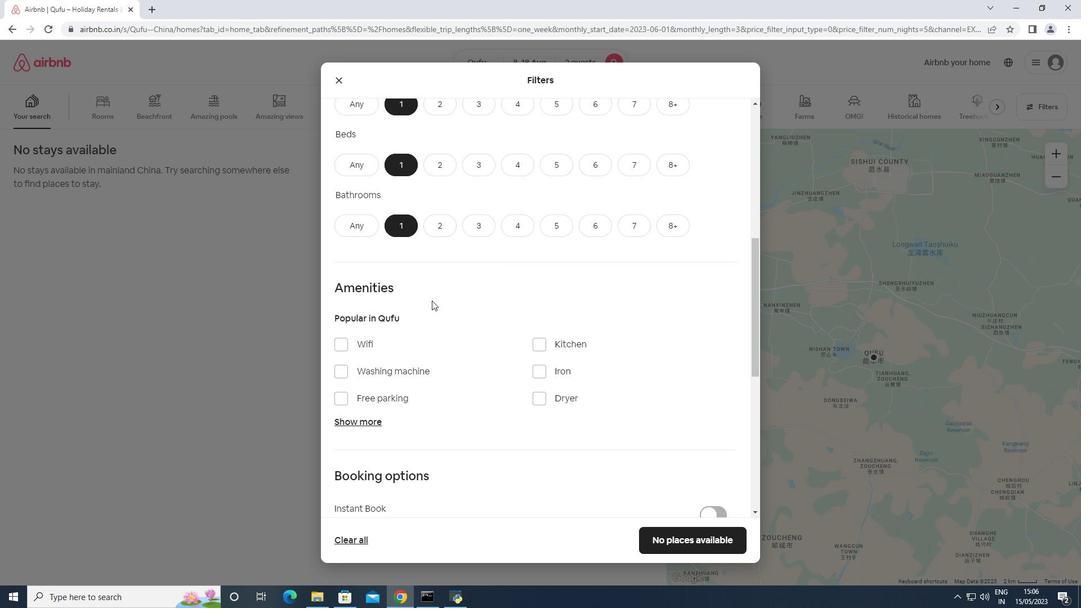 
Action: Mouse scrolled (430, 307) with delta (0, 0)
Screenshot: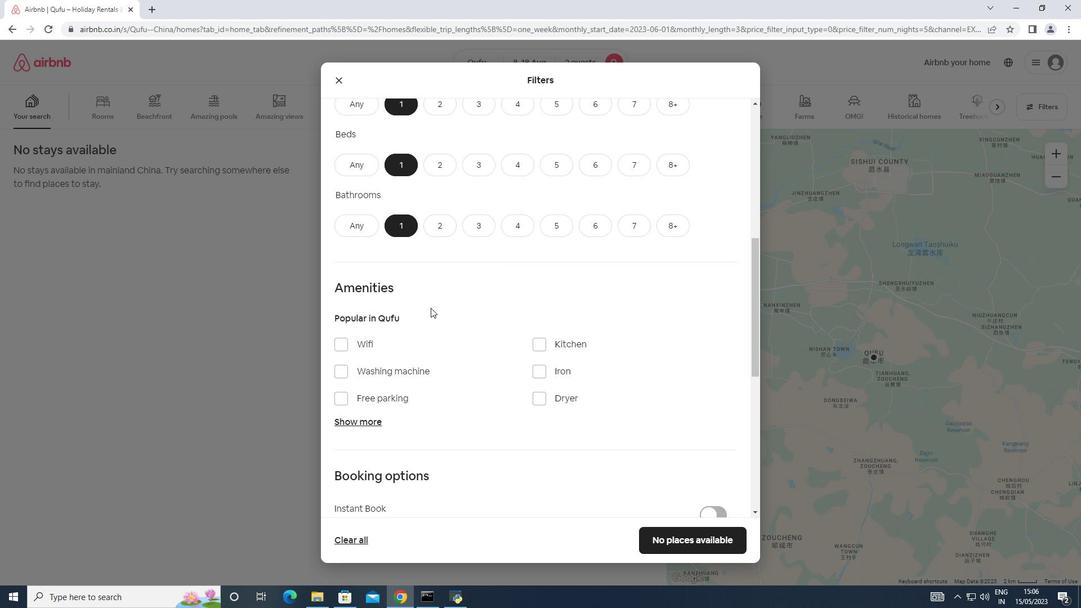 
Action: Mouse moved to (435, 305)
Screenshot: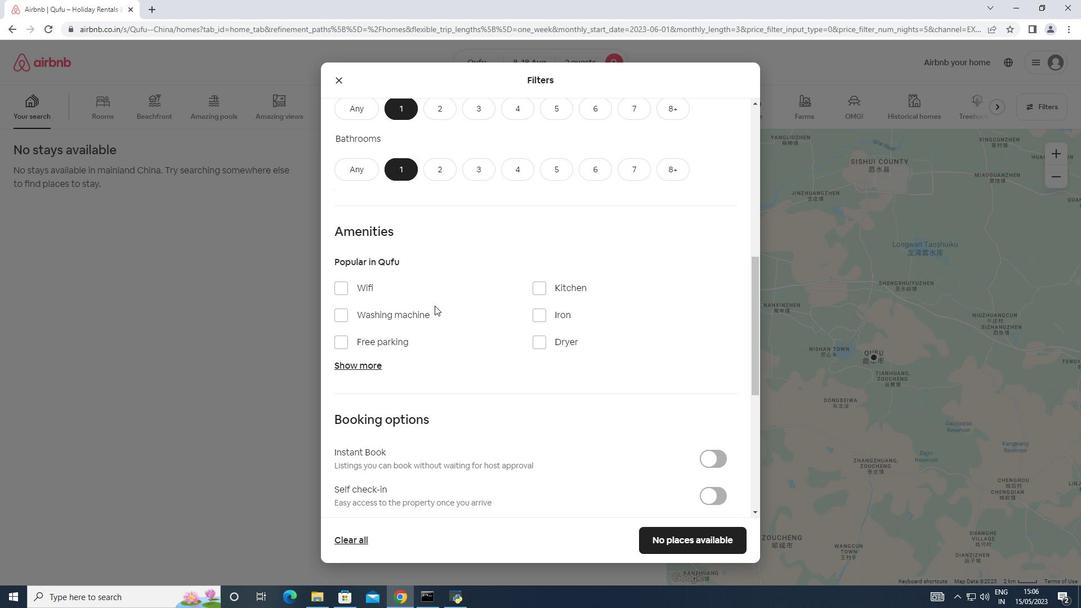 
Action: Mouse scrolled (435, 304) with delta (0, 0)
Screenshot: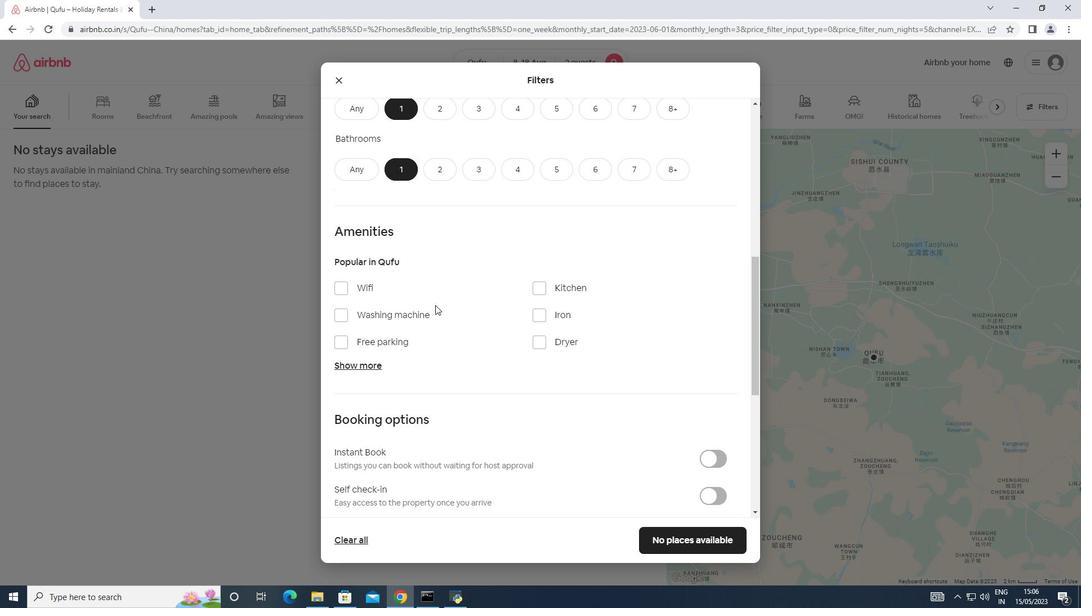 
Action: Mouse moved to (340, 226)
Screenshot: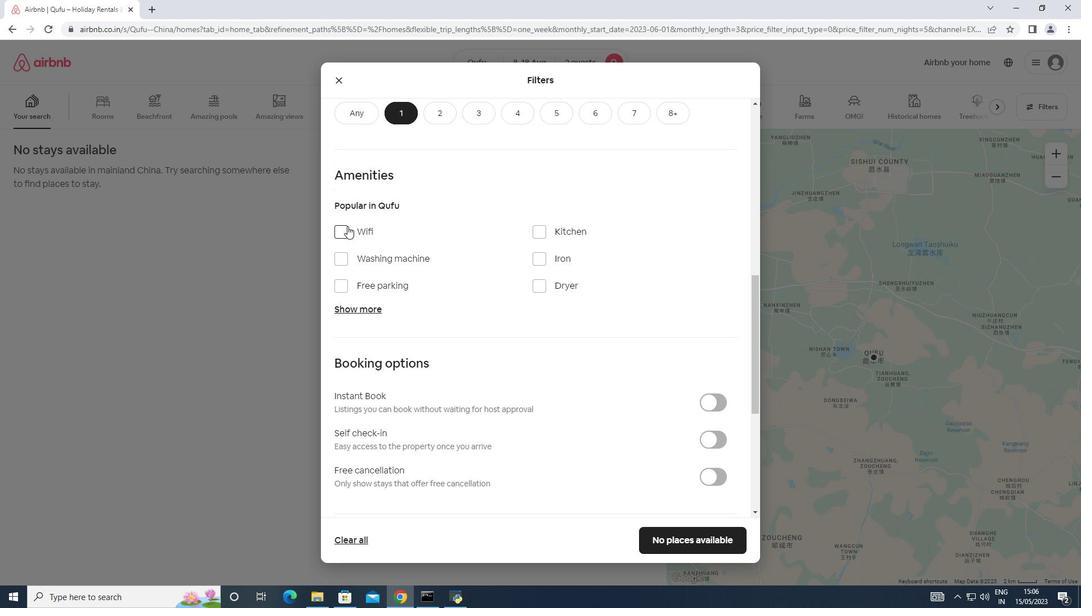 
Action: Mouse pressed left at (340, 226)
Screenshot: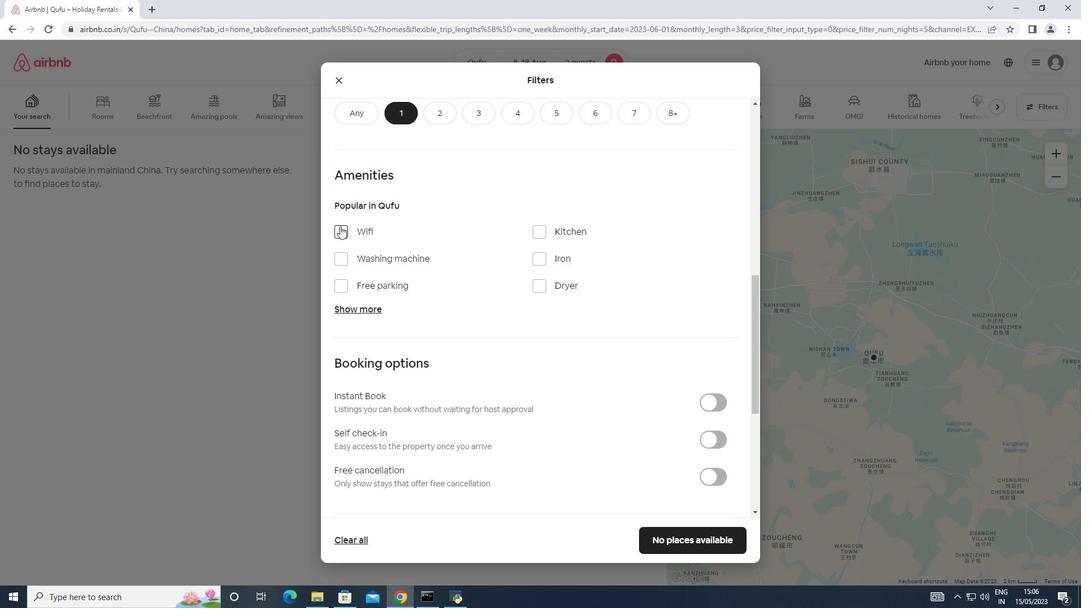 
Action: Mouse moved to (366, 307)
Screenshot: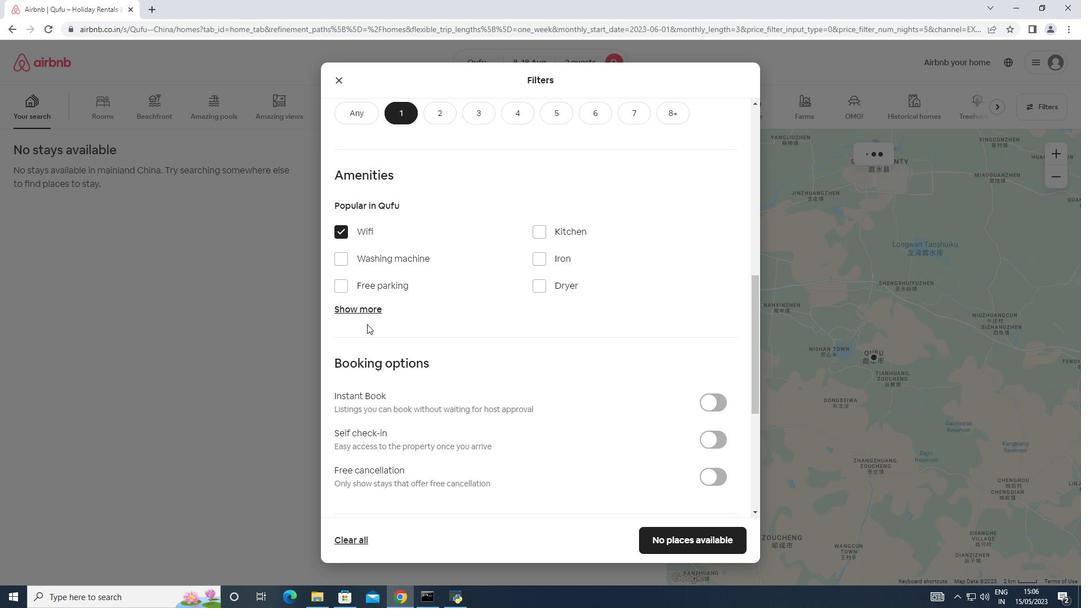 
Action: Mouse pressed left at (366, 307)
Screenshot: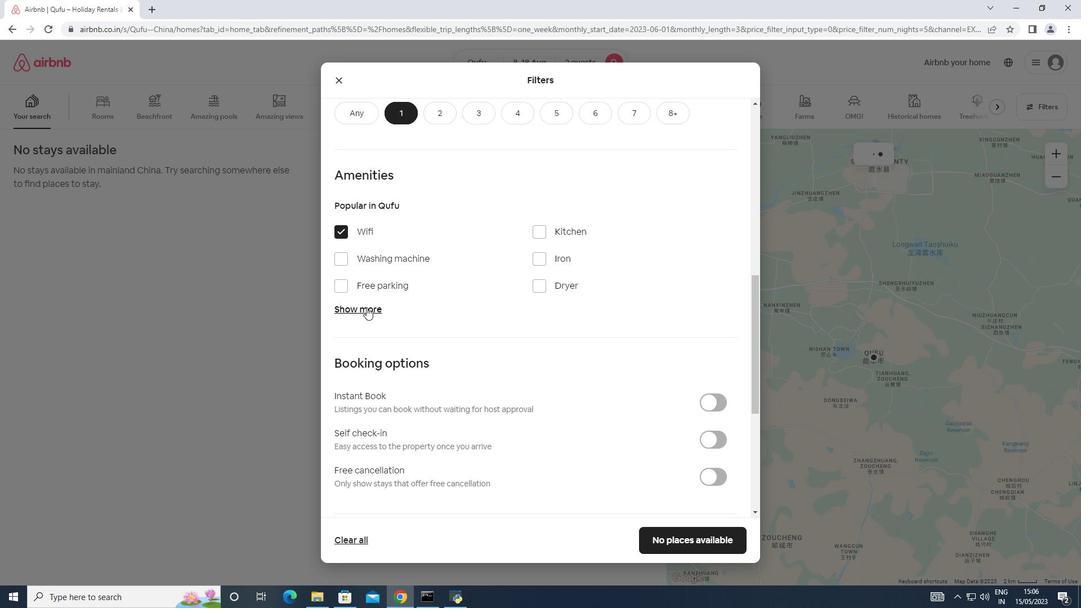 
Action: Mouse moved to (503, 323)
Screenshot: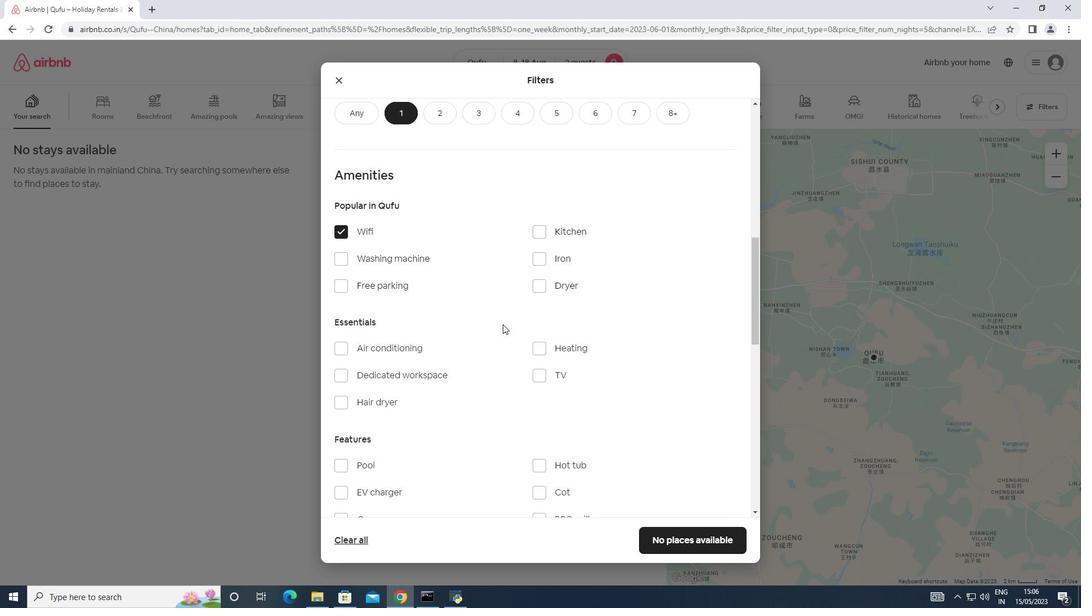 
Action: Mouse scrolled (503, 323) with delta (0, 0)
Screenshot: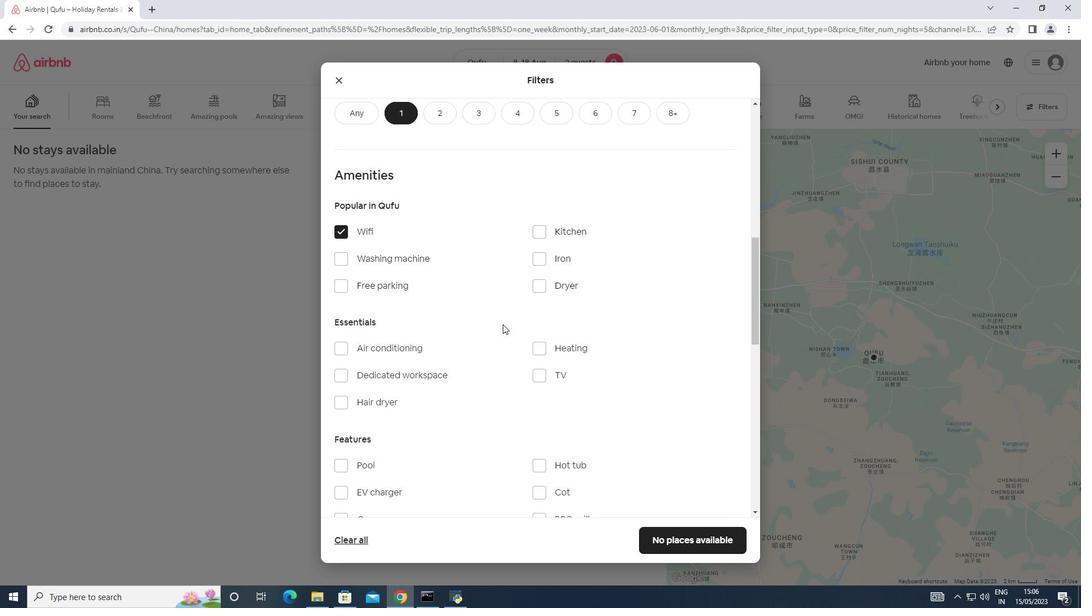 
Action: Mouse moved to (537, 316)
Screenshot: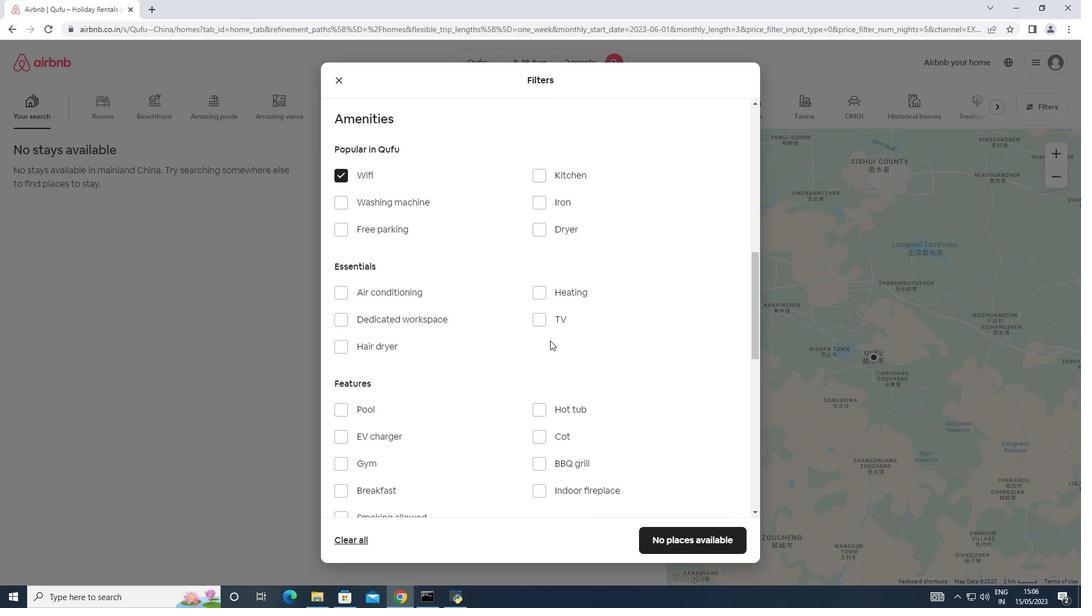 
Action: Mouse pressed left at (537, 316)
Screenshot: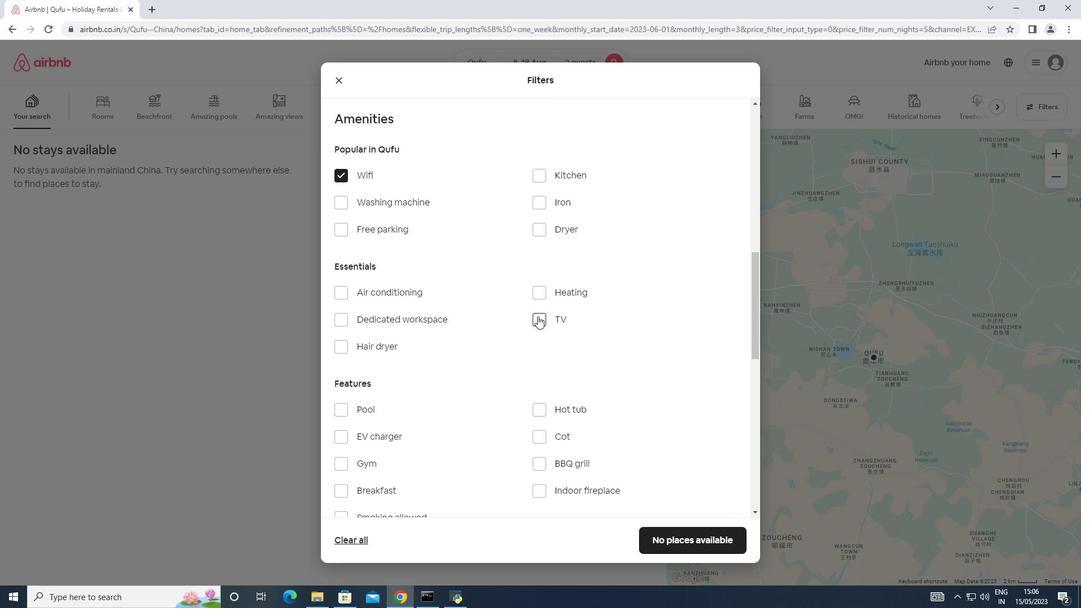 
Action: Mouse moved to (348, 230)
Screenshot: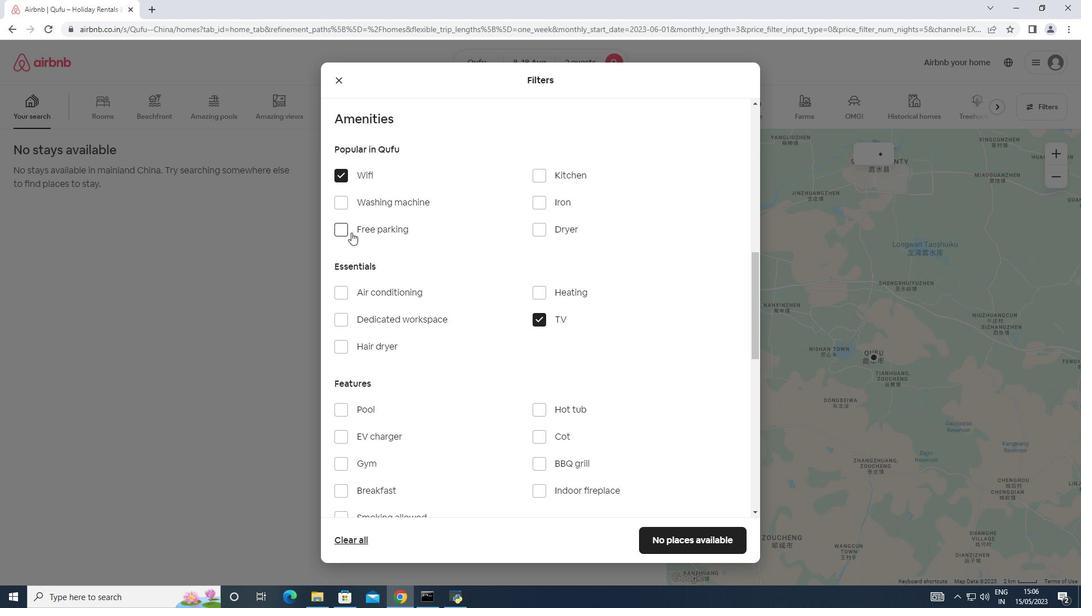 
Action: Mouse pressed left at (348, 230)
Screenshot: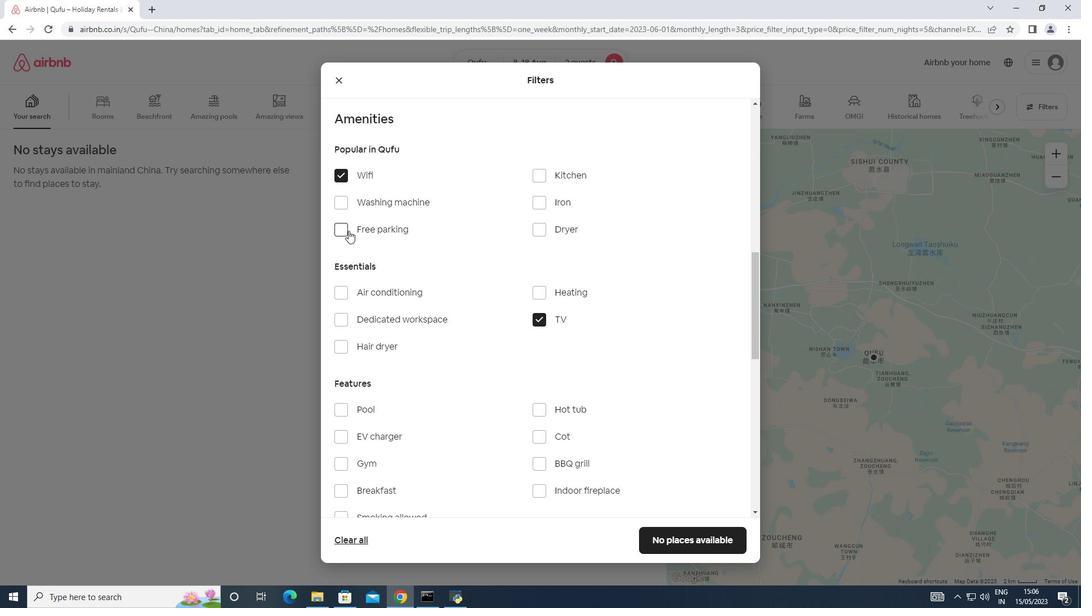 
Action: Mouse moved to (456, 255)
Screenshot: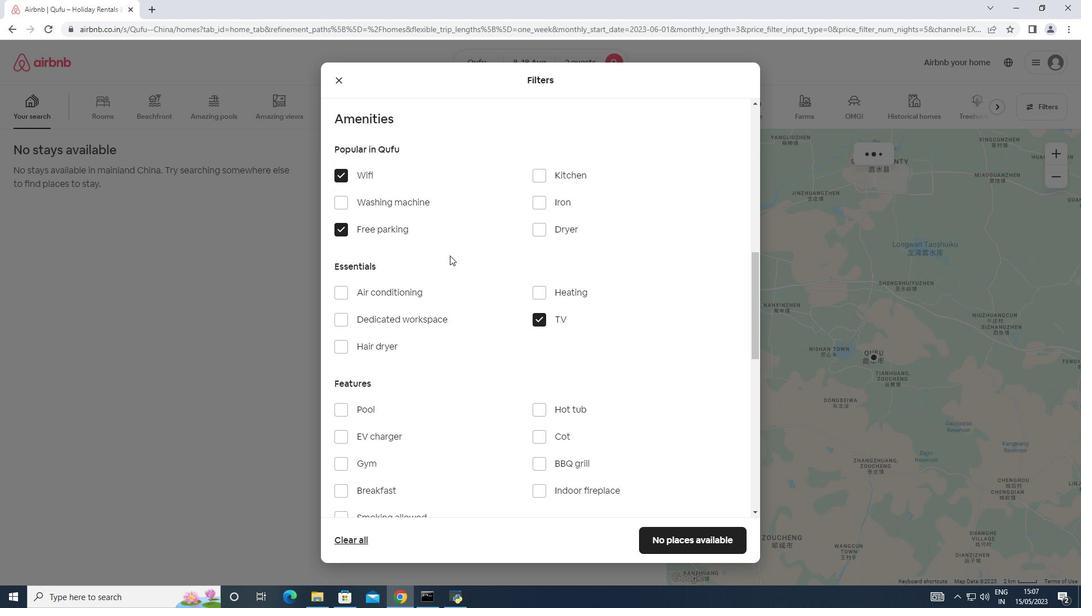 
Action: Mouse scrolled (456, 255) with delta (0, 0)
Screenshot: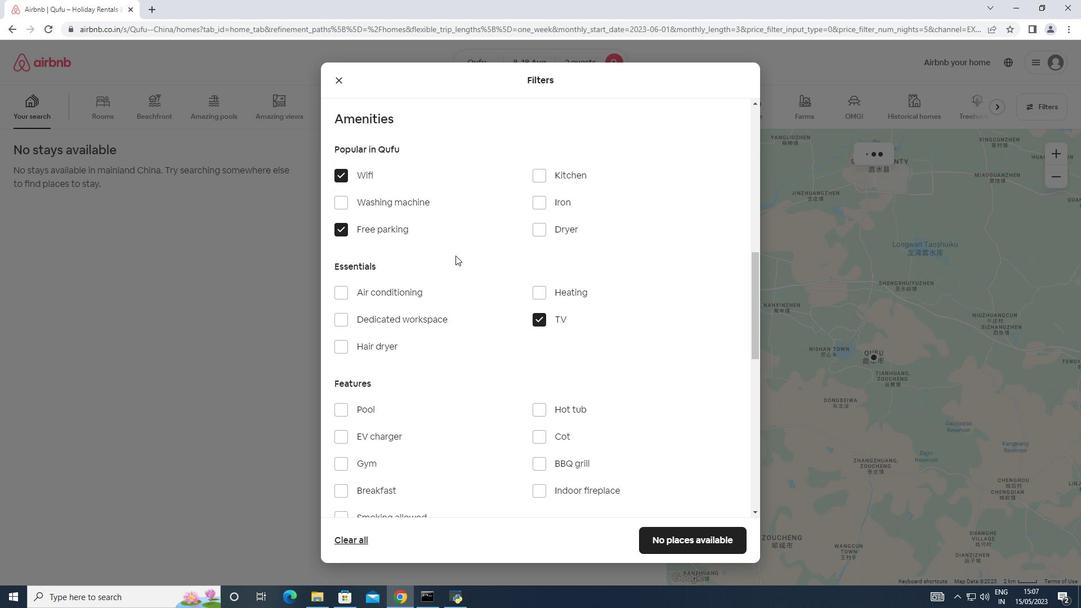 
Action: Mouse scrolled (456, 255) with delta (0, 0)
Screenshot: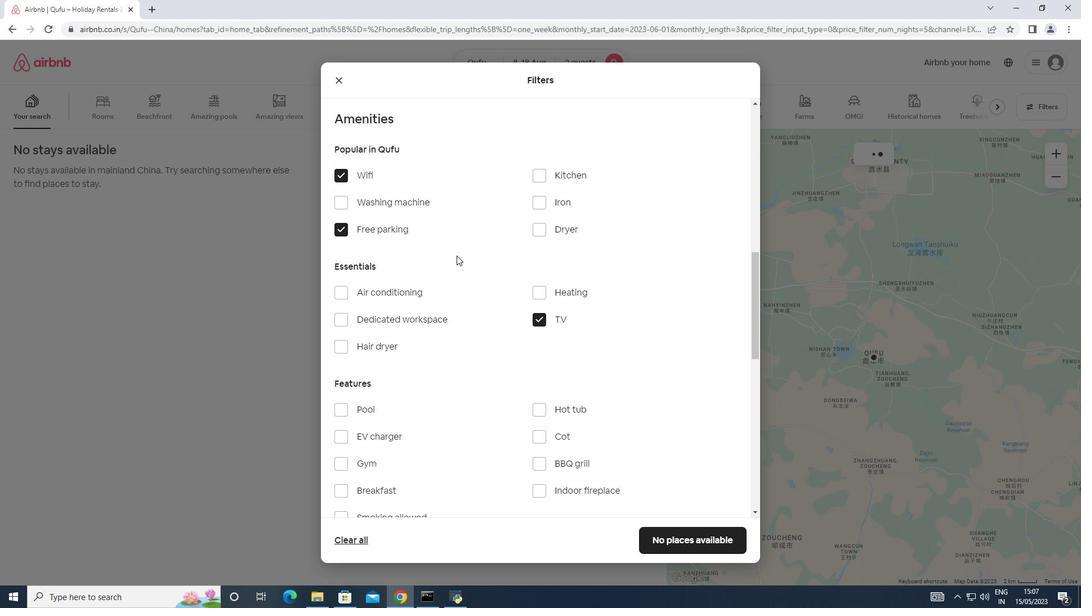 
Action: Mouse scrolled (456, 255) with delta (0, 0)
Screenshot: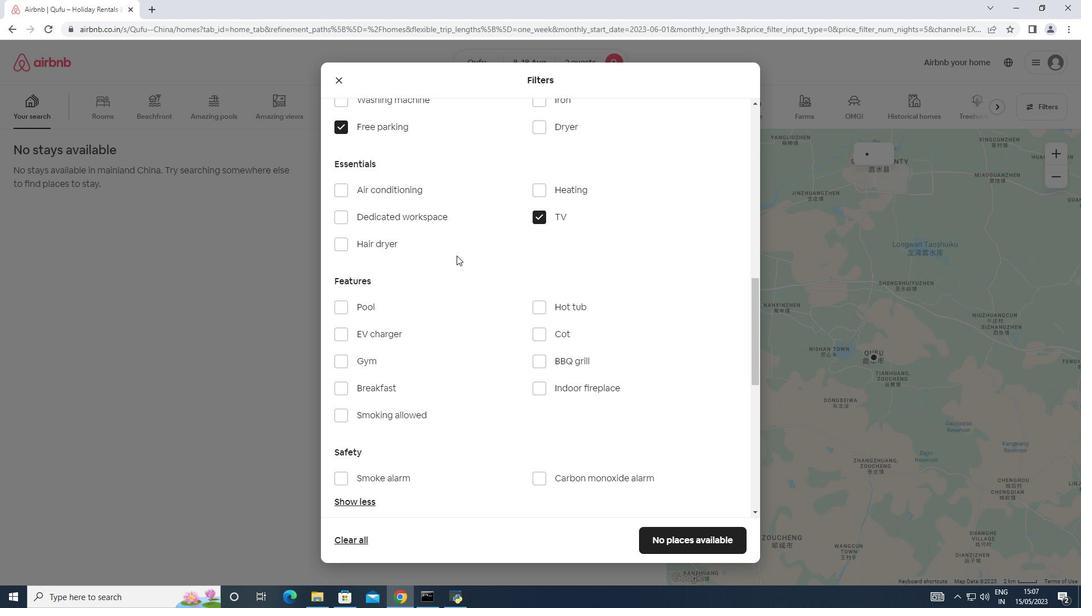 
Action: Mouse moved to (364, 289)
Screenshot: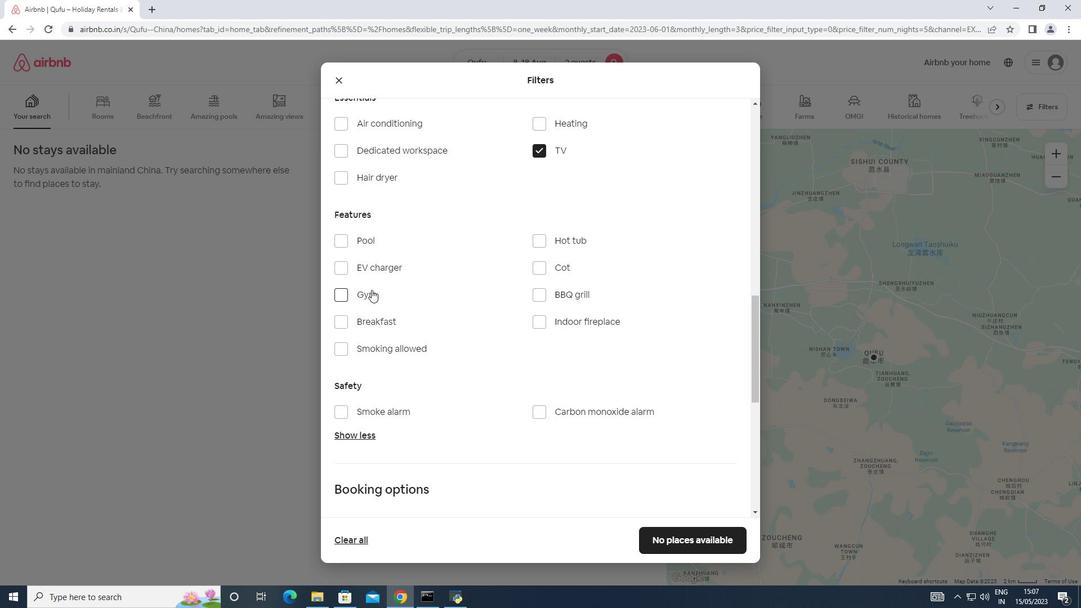 
Action: Mouse pressed left at (364, 289)
Screenshot: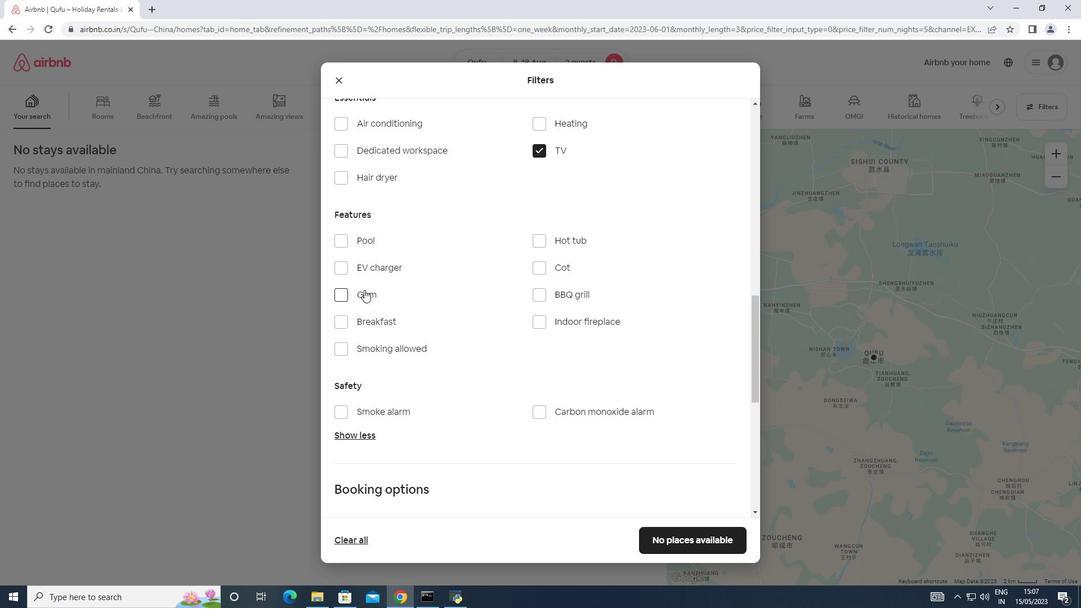 
Action: Mouse moved to (372, 315)
Screenshot: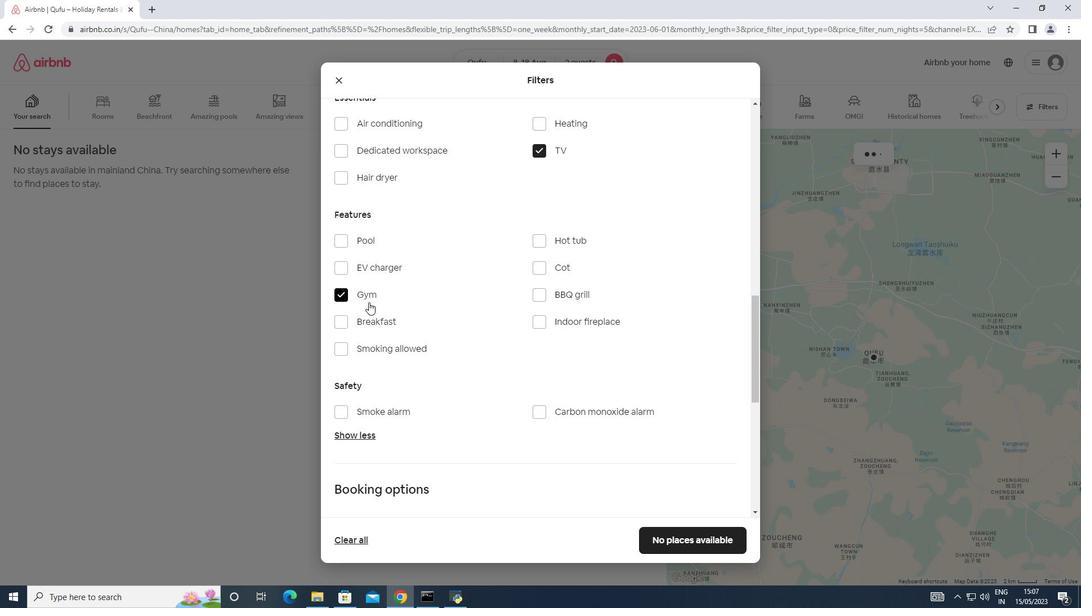 
Action: Mouse pressed left at (372, 315)
Screenshot: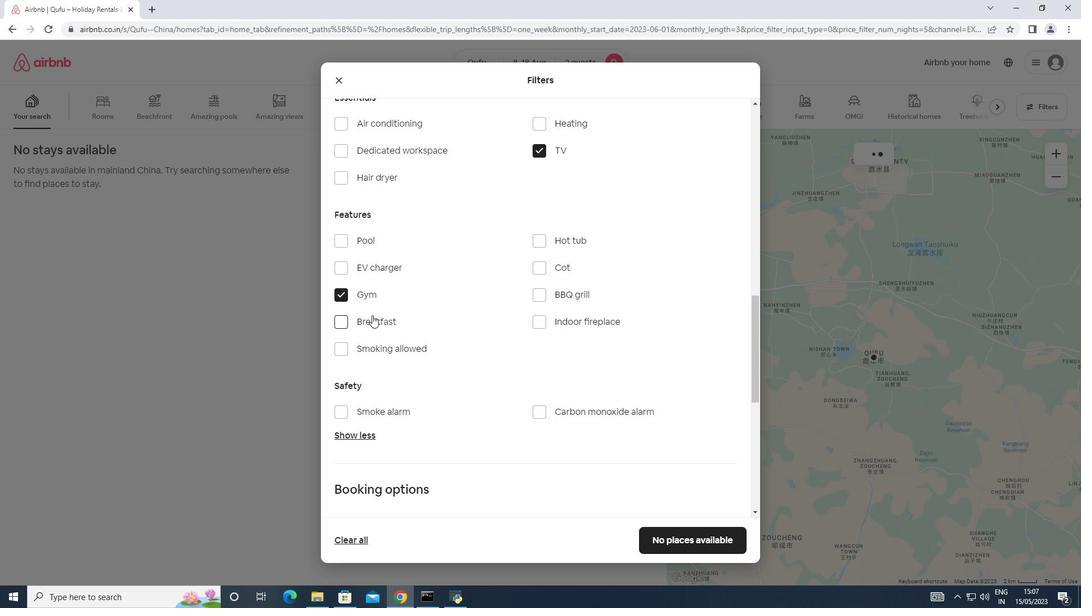 
Action: Mouse moved to (493, 301)
Screenshot: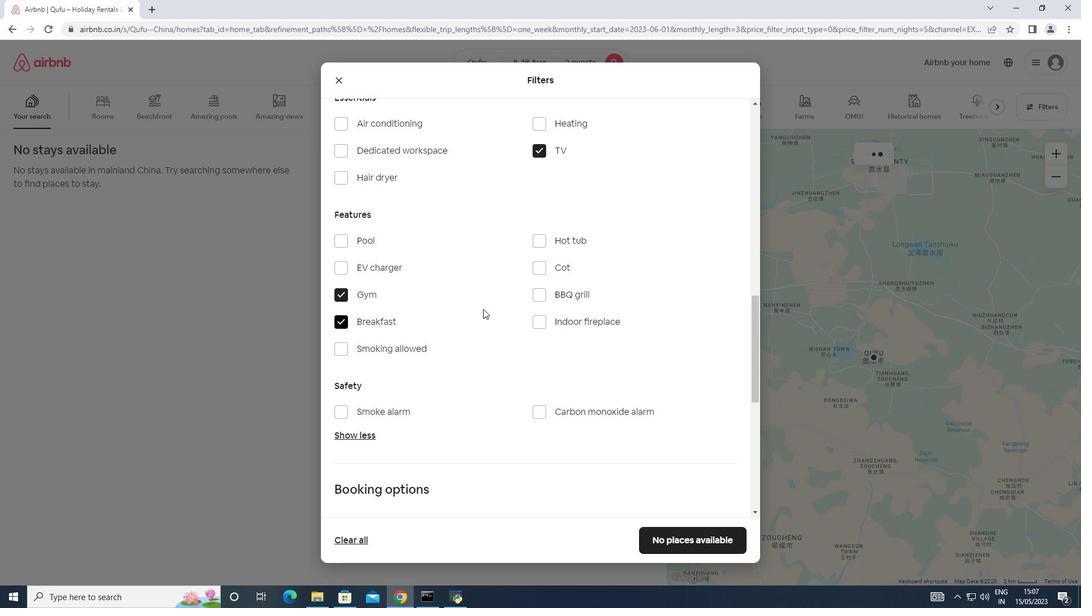 
Action: Mouse scrolled (493, 301) with delta (0, 0)
Screenshot: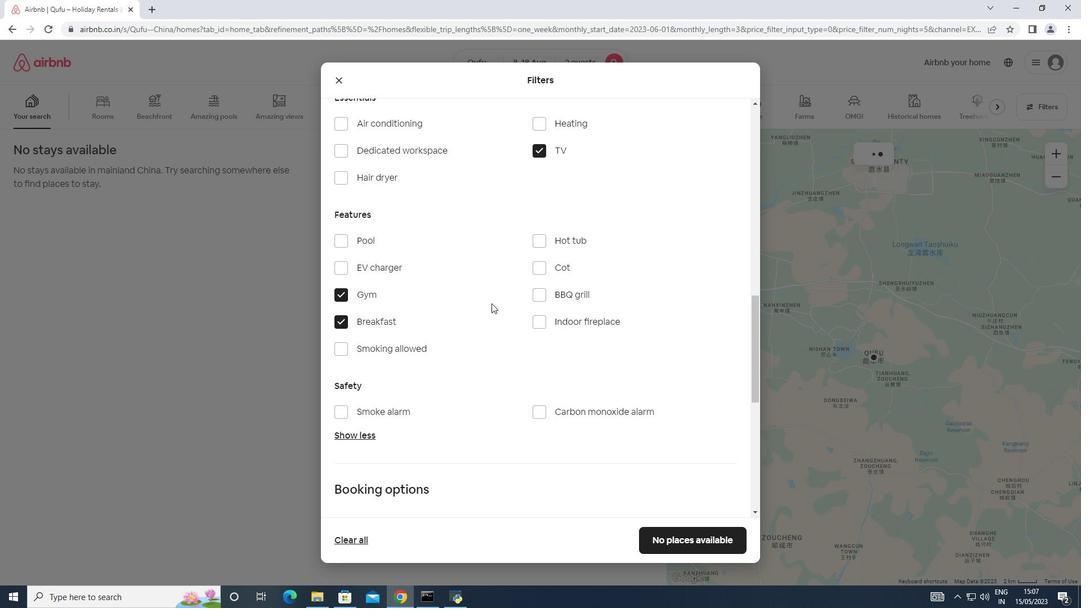 
Action: Mouse moved to (497, 298)
Screenshot: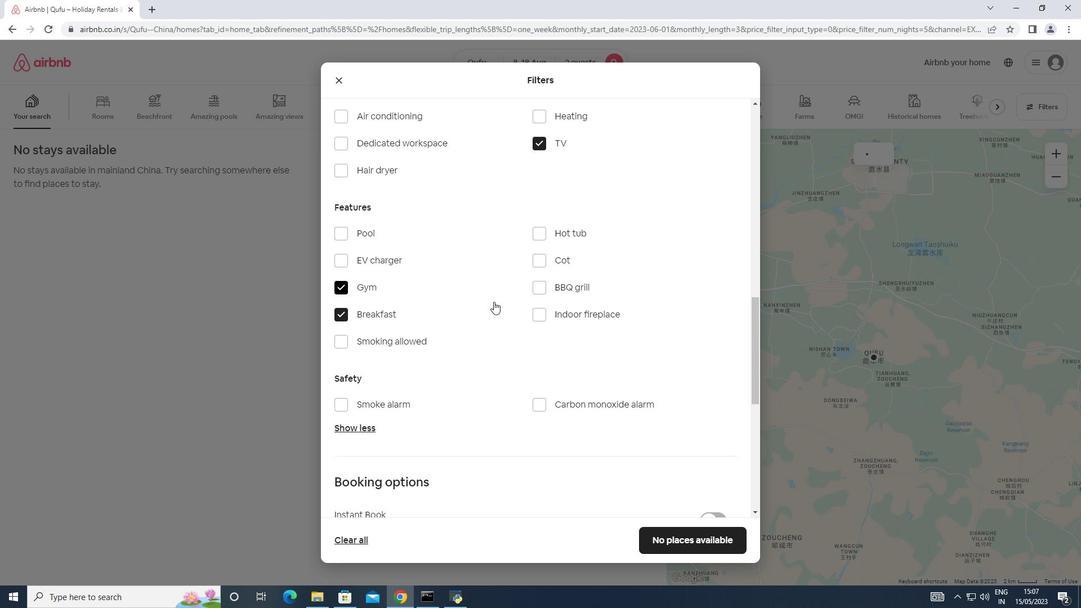 
Action: Mouse scrolled (497, 298) with delta (0, 0)
Screenshot: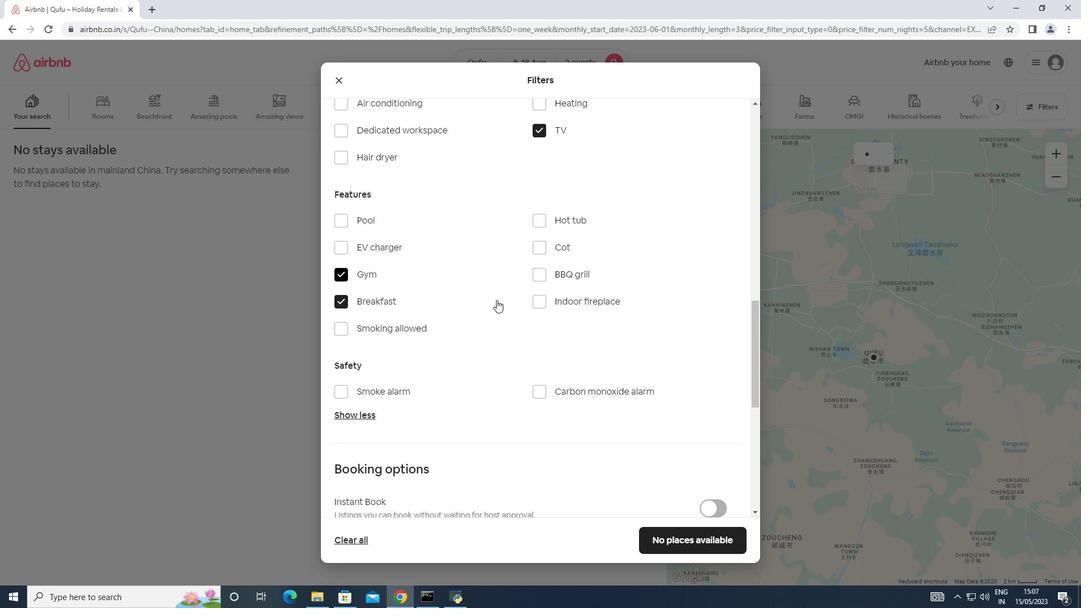 
Action: Mouse scrolled (497, 298) with delta (0, 0)
Screenshot: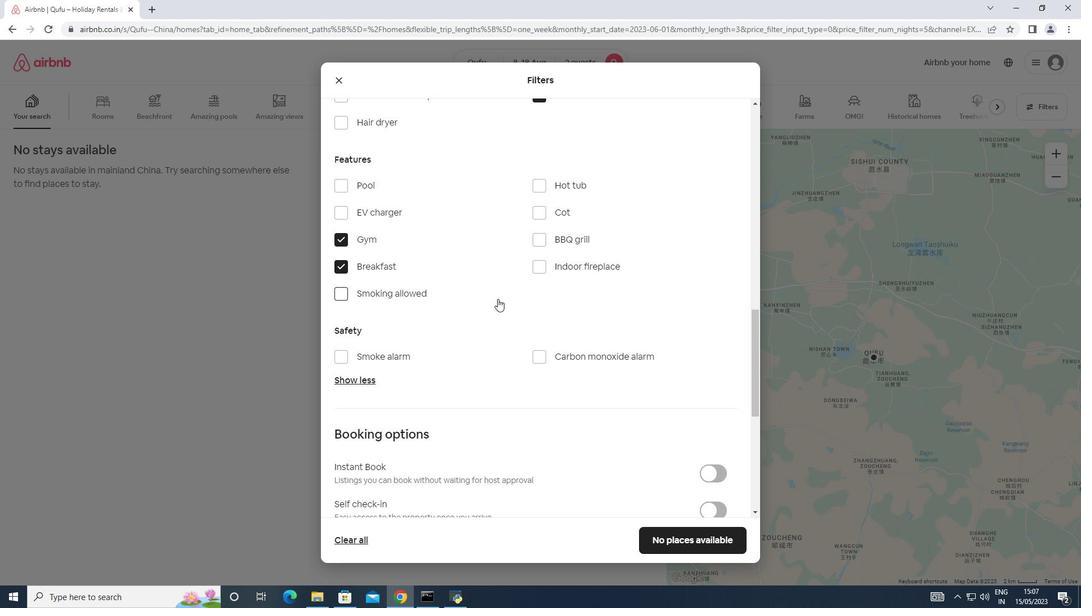 
Action: Mouse moved to (510, 297)
Screenshot: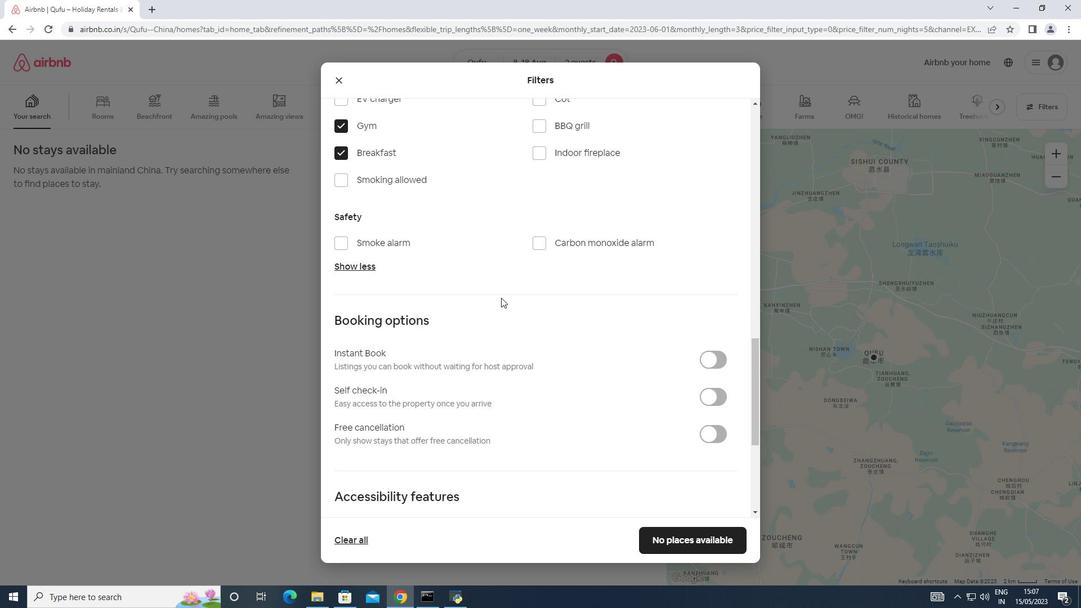 
Action: Mouse scrolled (510, 296) with delta (0, 0)
Screenshot: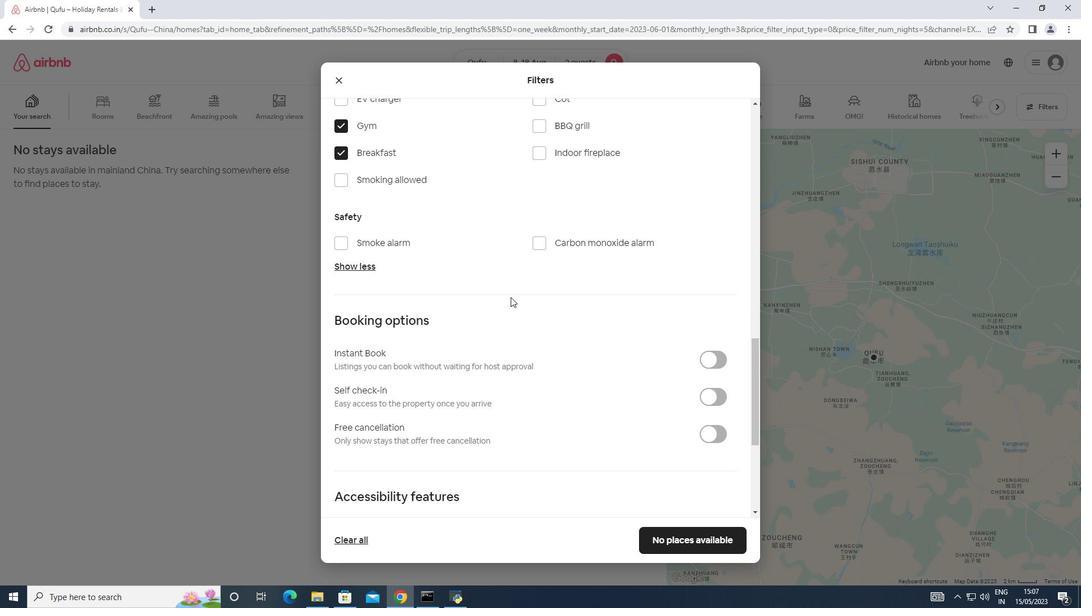 
Action: Mouse moved to (702, 345)
Screenshot: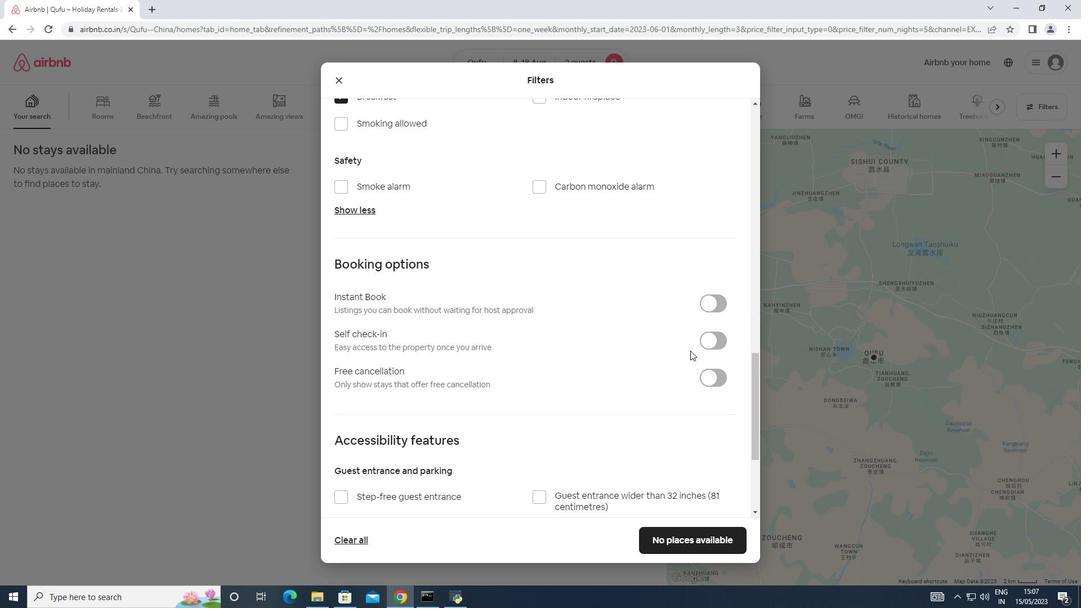 
Action: Mouse pressed left at (702, 345)
Screenshot: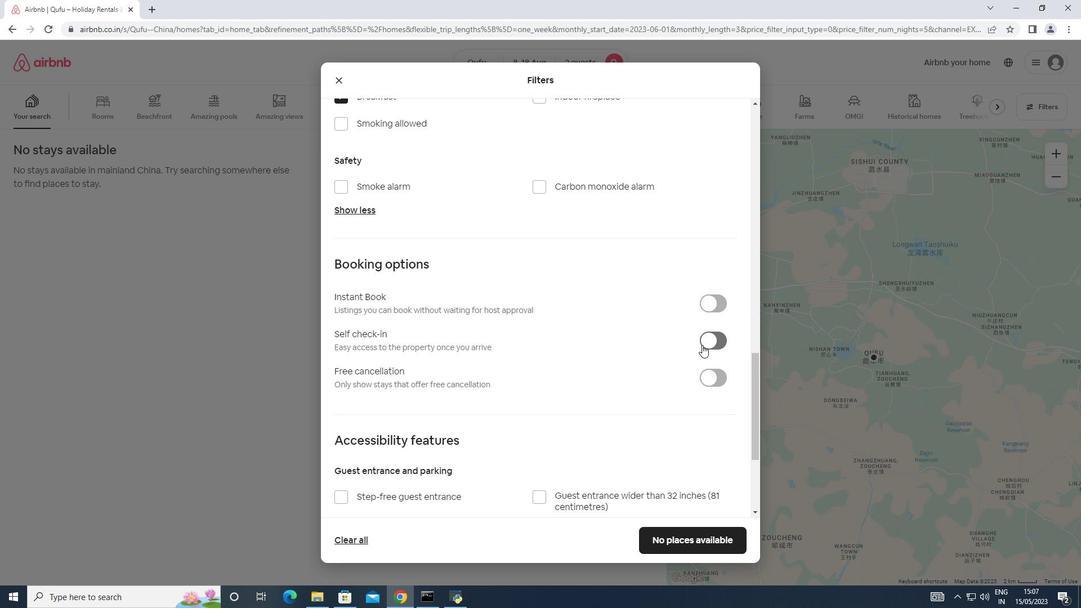 
Action: Mouse moved to (448, 329)
Screenshot: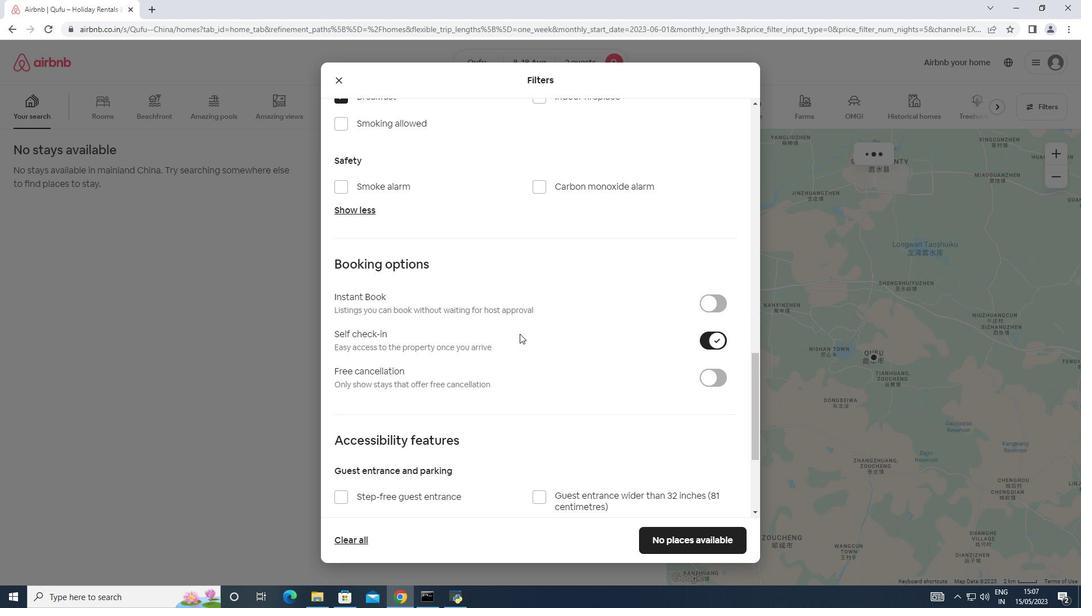 
Action: Mouse scrolled (448, 329) with delta (0, 0)
Screenshot: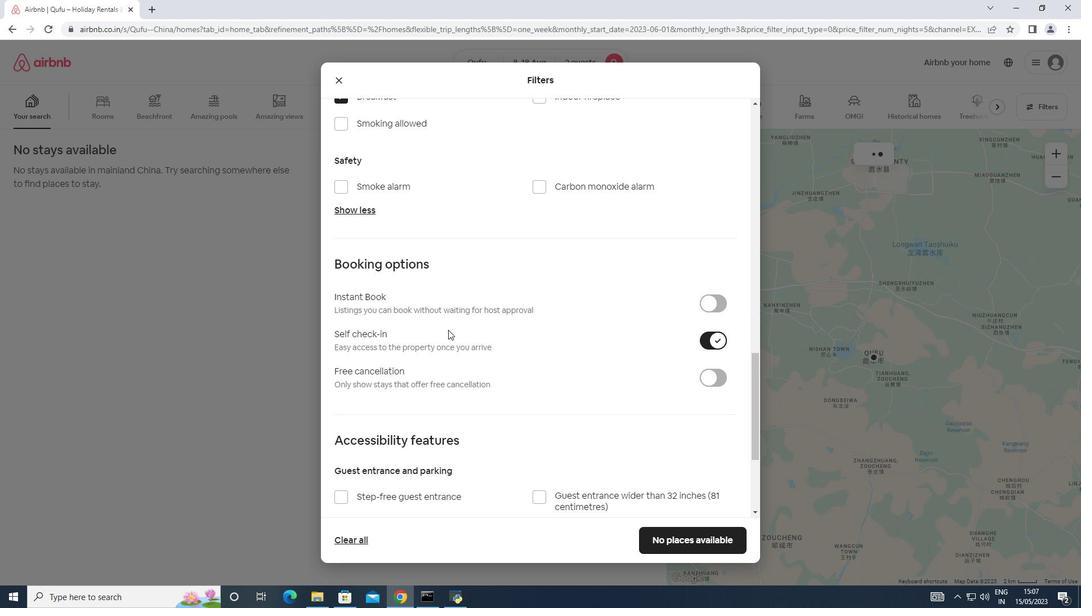 
Action: Mouse scrolled (448, 329) with delta (0, 0)
Screenshot: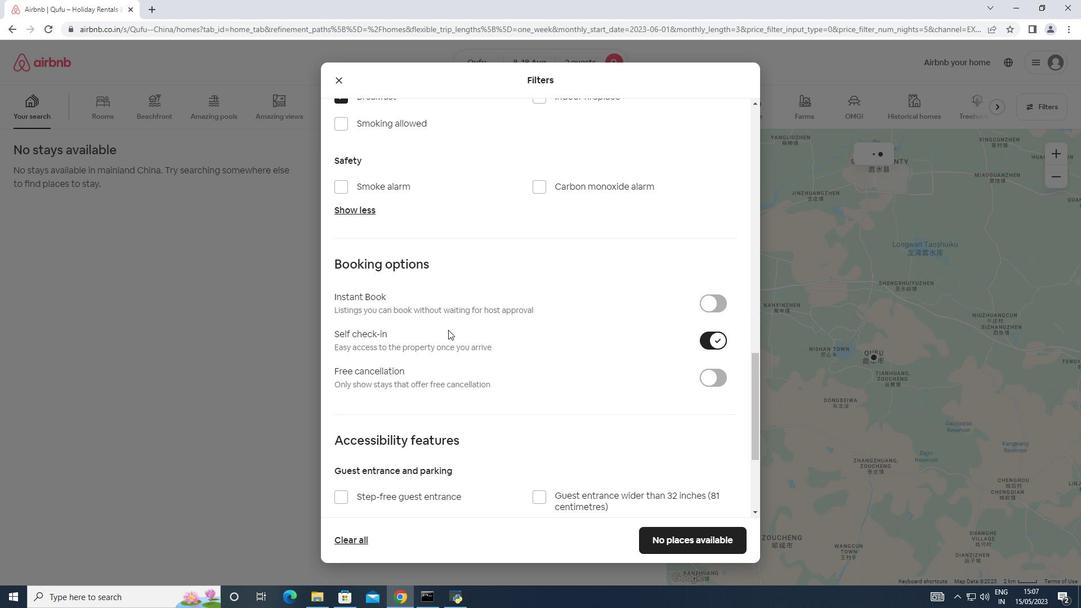 
Action: Mouse scrolled (448, 329) with delta (0, 0)
Screenshot: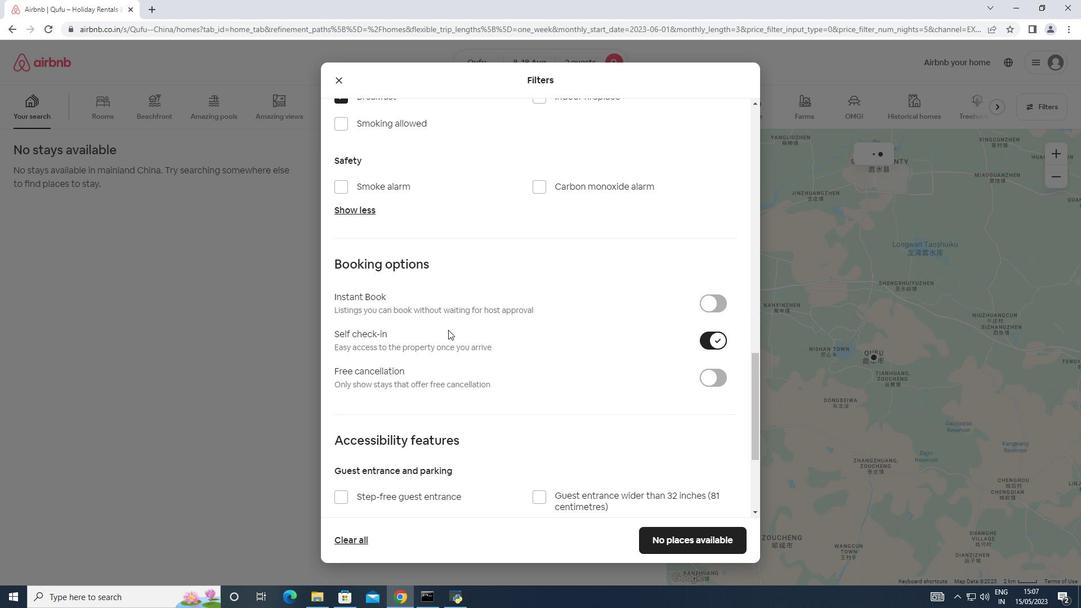 
Action: Mouse scrolled (448, 329) with delta (0, 0)
Screenshot: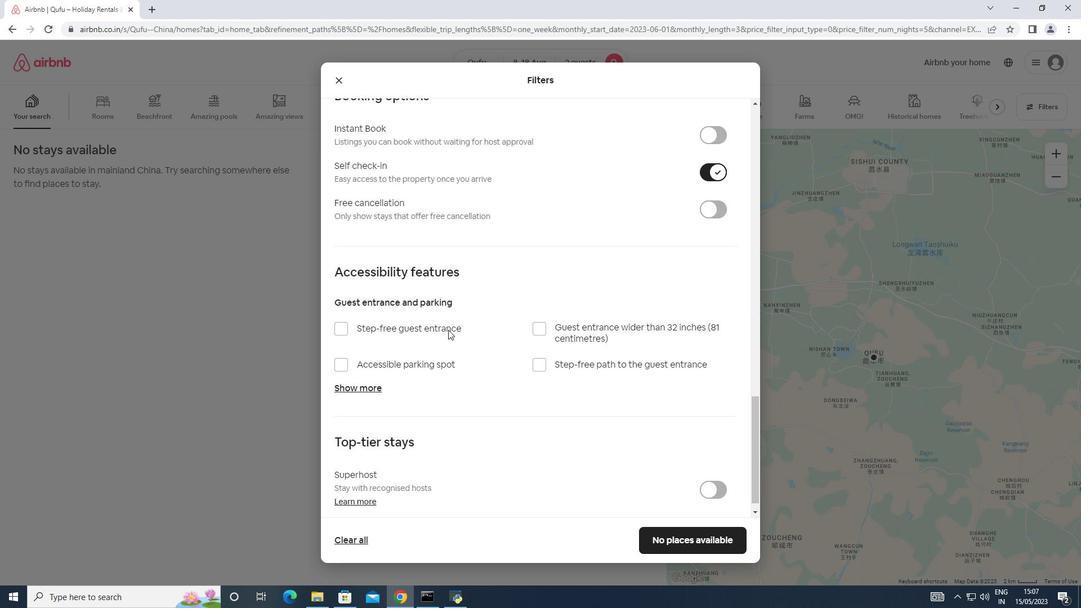 
Action: Mouse scrolled (448, 329) with delta (0, 0)
Screenshot: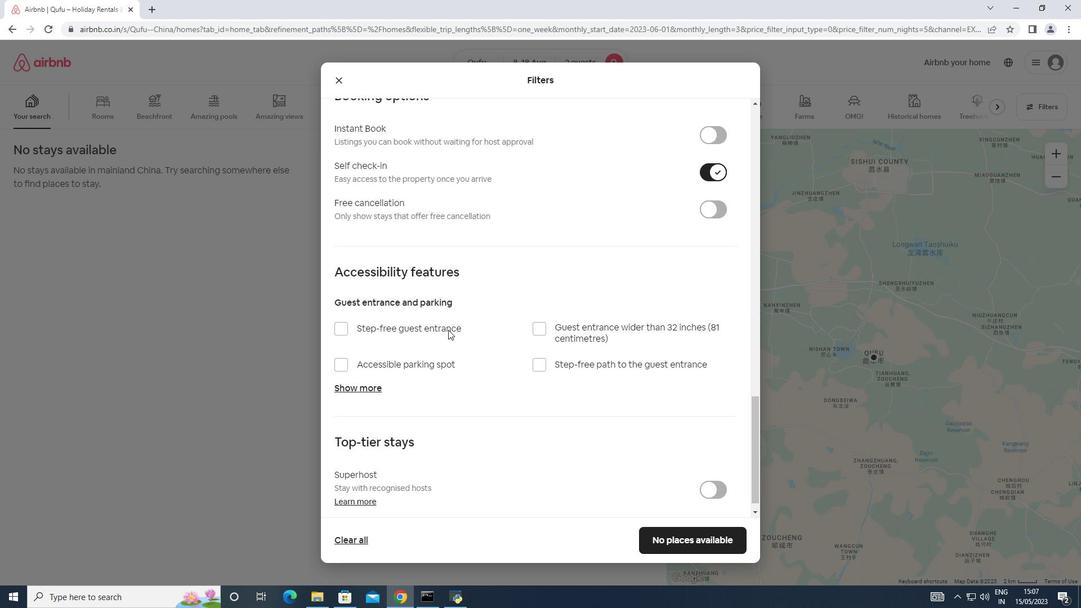 
Action: Mouse scrolled (448, 329) with delta (0, 0)
Screenshot: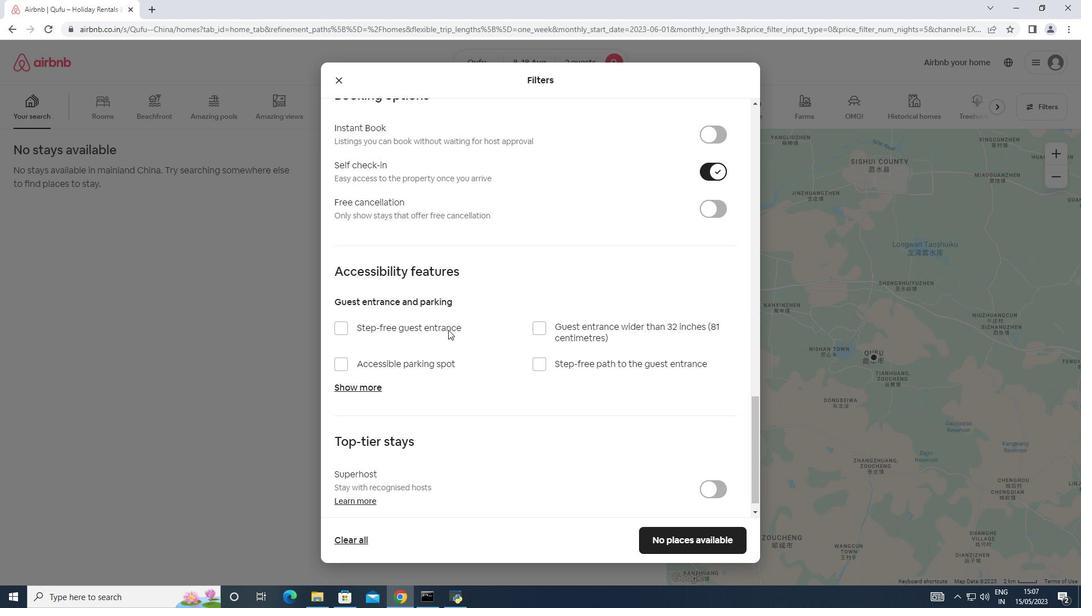 
Action: Mouse scrolled (448, 329) with delta (0, 0)
Screenshot: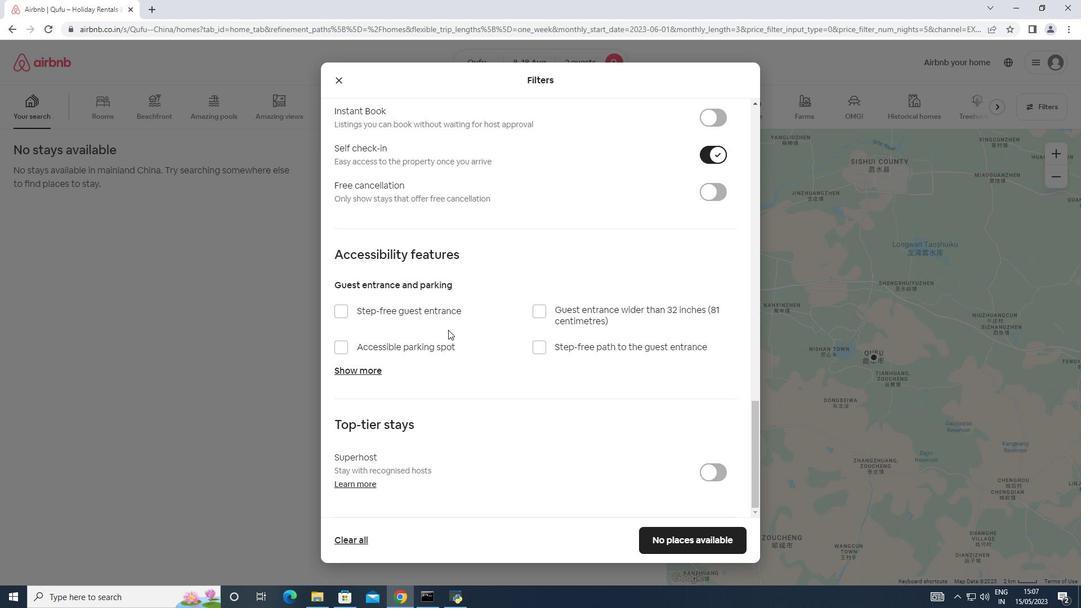 
Action: Mouse scrolled (448, 329) with delta (0, 0)
Screenshot: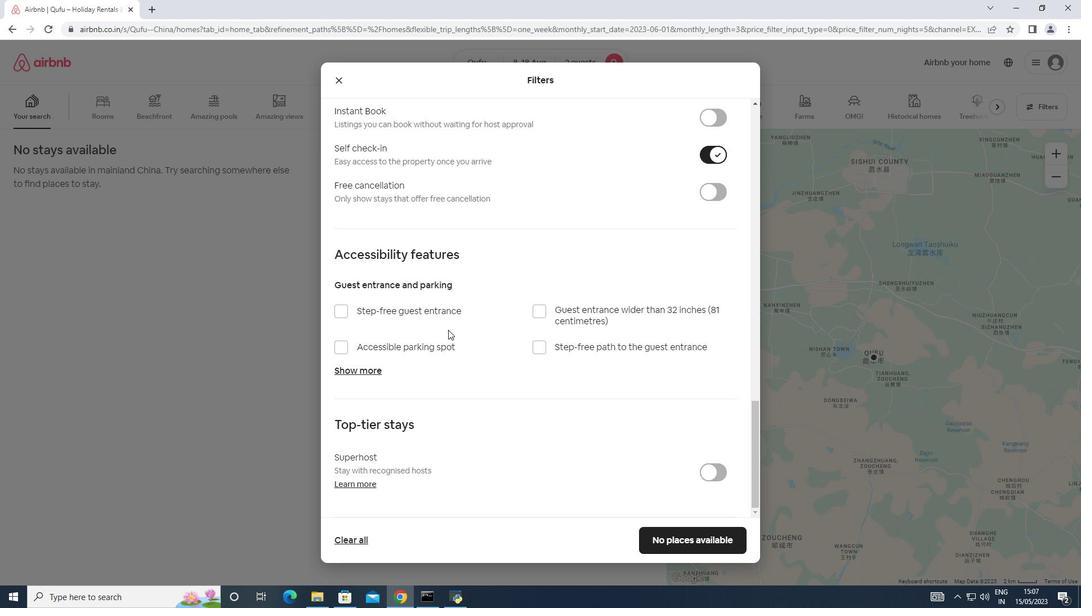 
Action: Mouse moved to (645, 529)
Screenshot: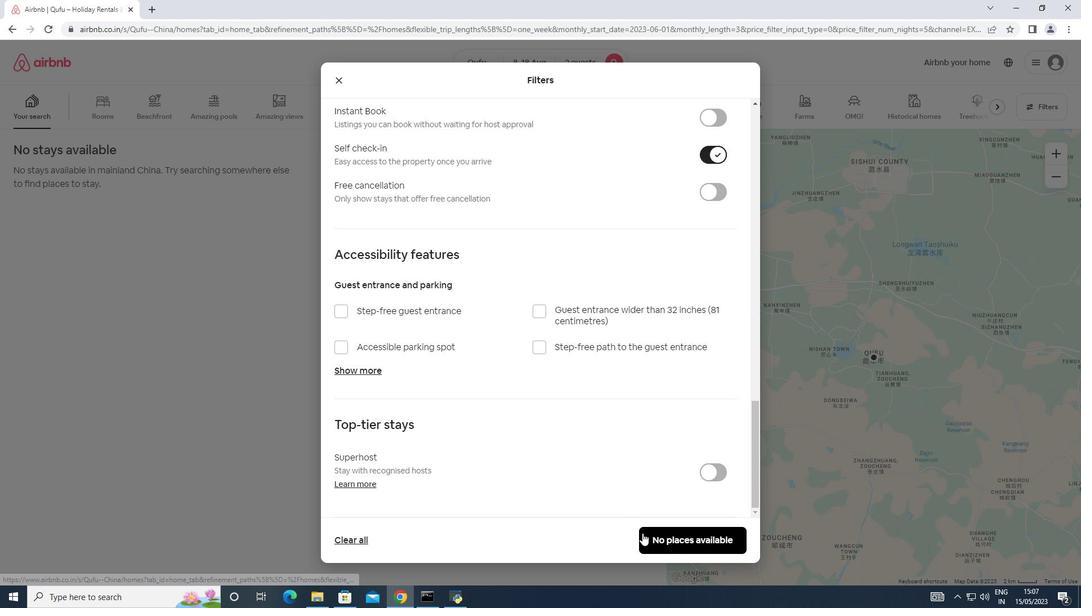 
Action: Mouse pressed left at (645, 529)
Screenshot: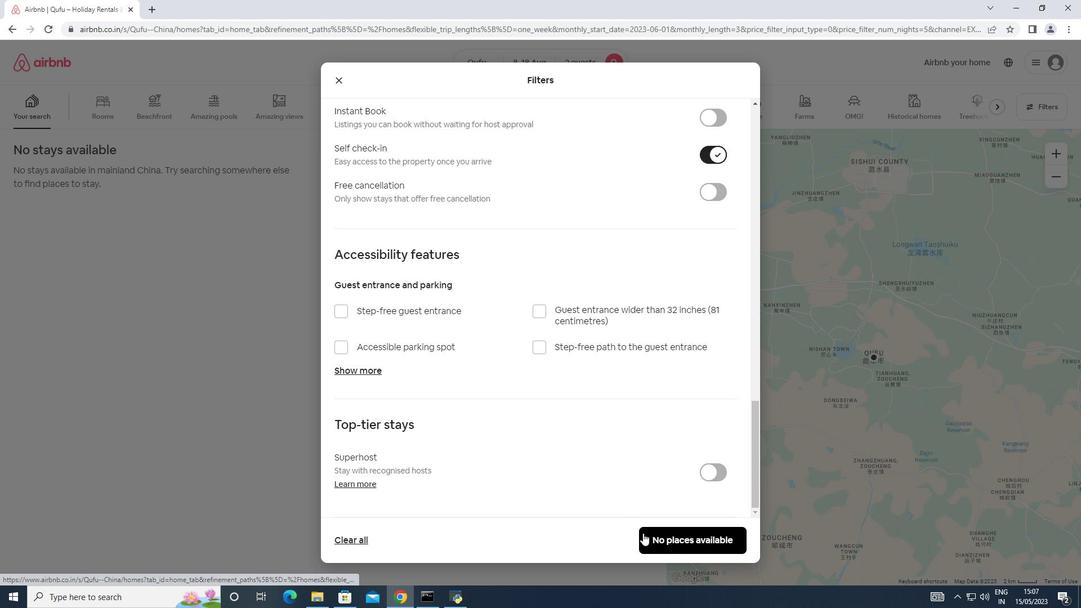 
Action: Mouse moved to (601, 481)
Screenshot: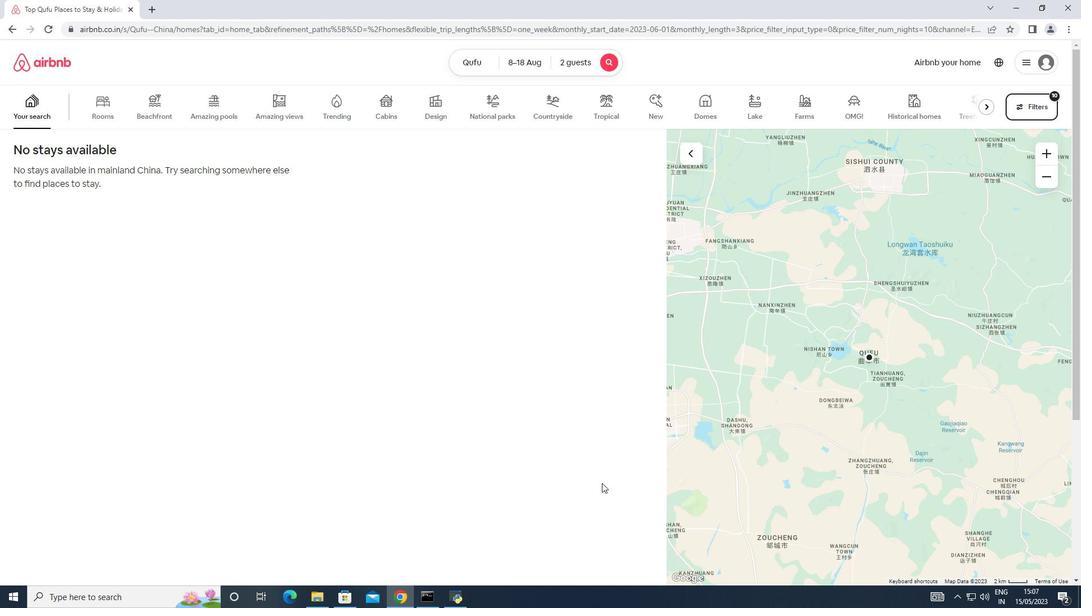 
